 Task: Find a one-way flight from Kauai to Fargo on May 10, using Alaska Airlines, with 1 carry-on bag, departing between 3:00 PM and 4:00 PM.
Action: Mouse moved to (297, 261)
Screenshot: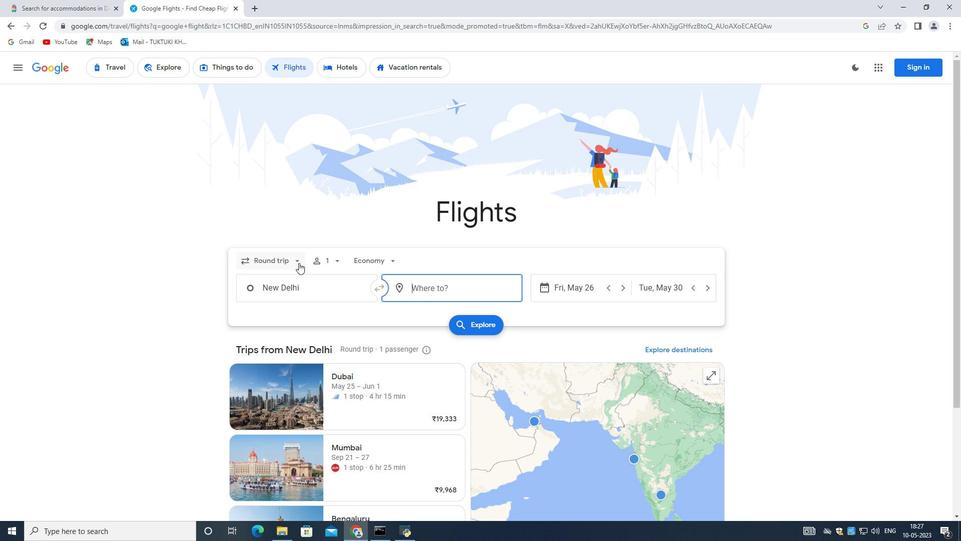 
Action: Mouse pressed left at (297, 261)
Screenshot: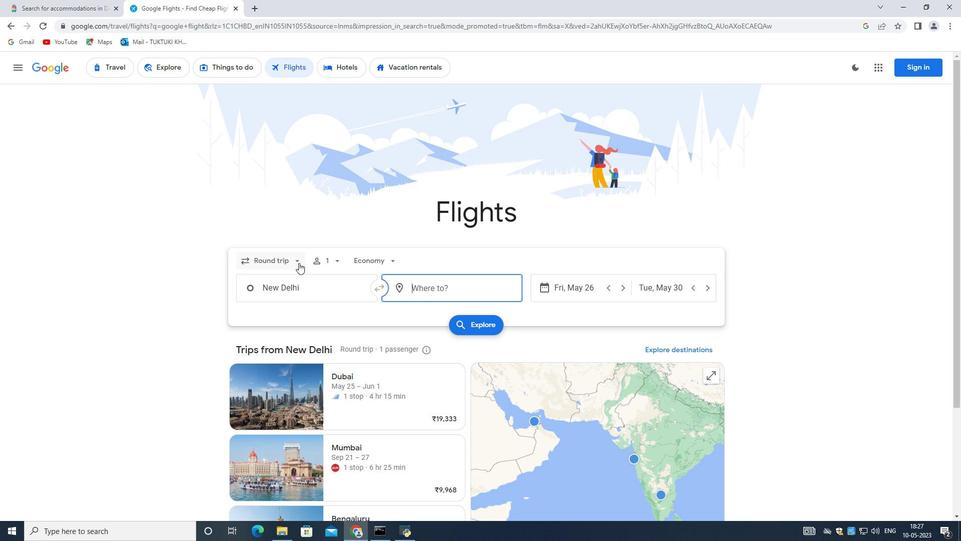 
Action: Mouse moved to (284, 301)
Screenshot: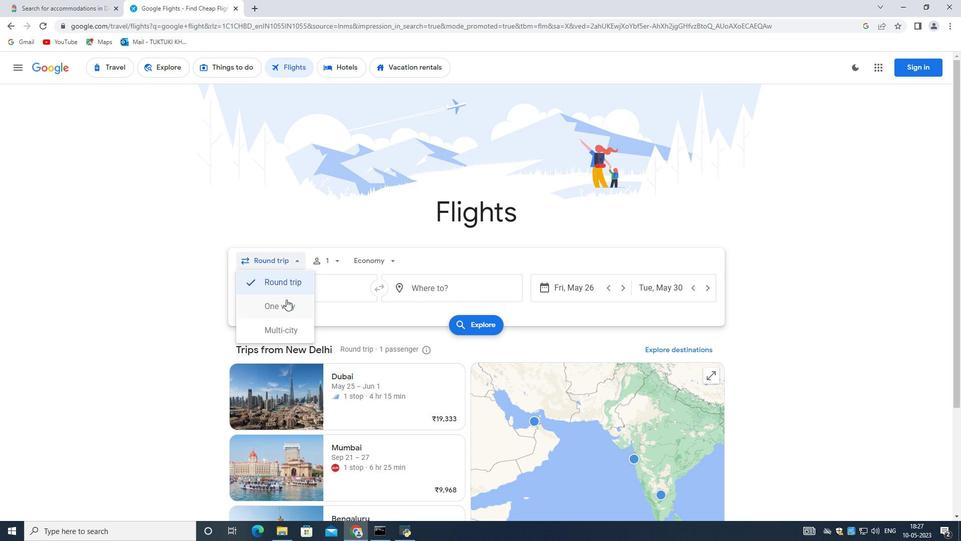 
Action: Mouse pressed left at (284, 301)
Screenshot: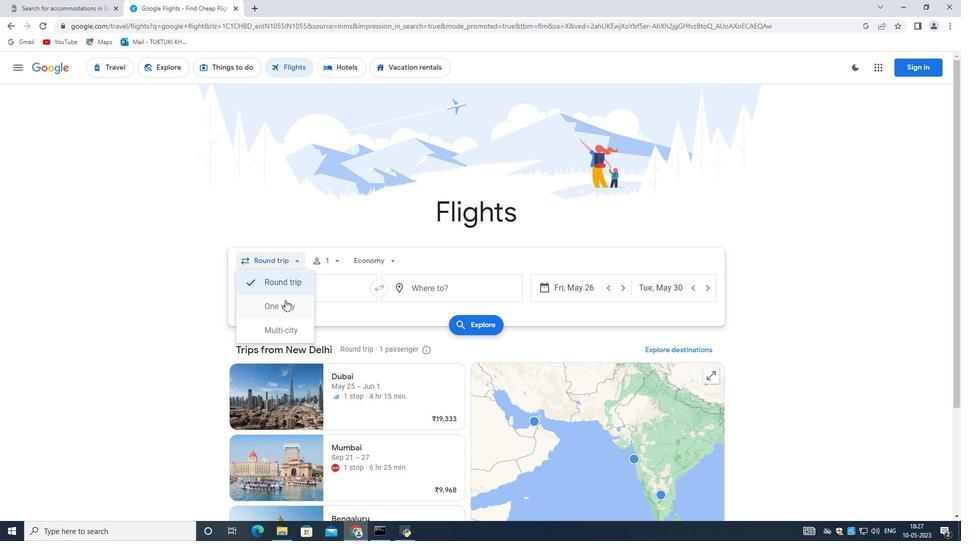 
Action: Mouse moved to (330, 262)
Screenshot: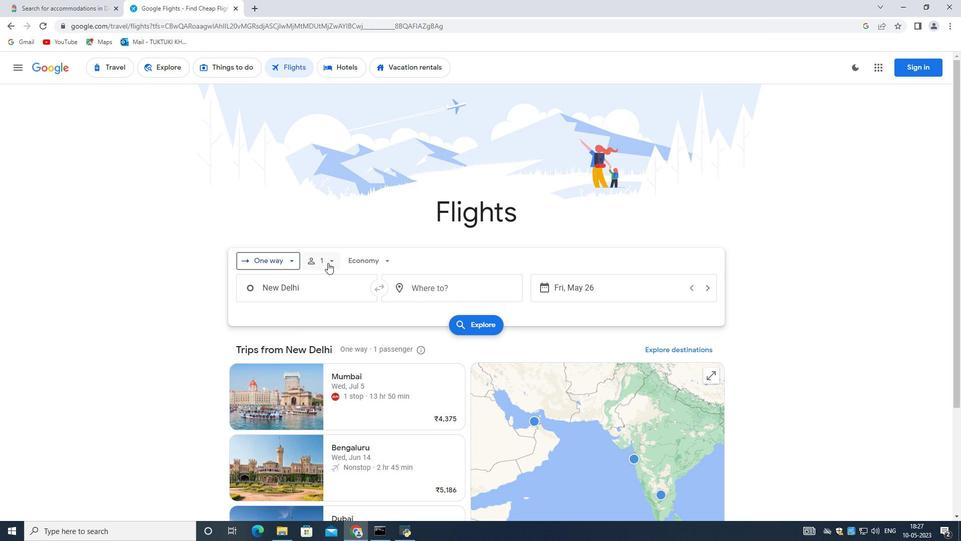 
Action: Mouse pressed left at (330, 262)
Screenshot: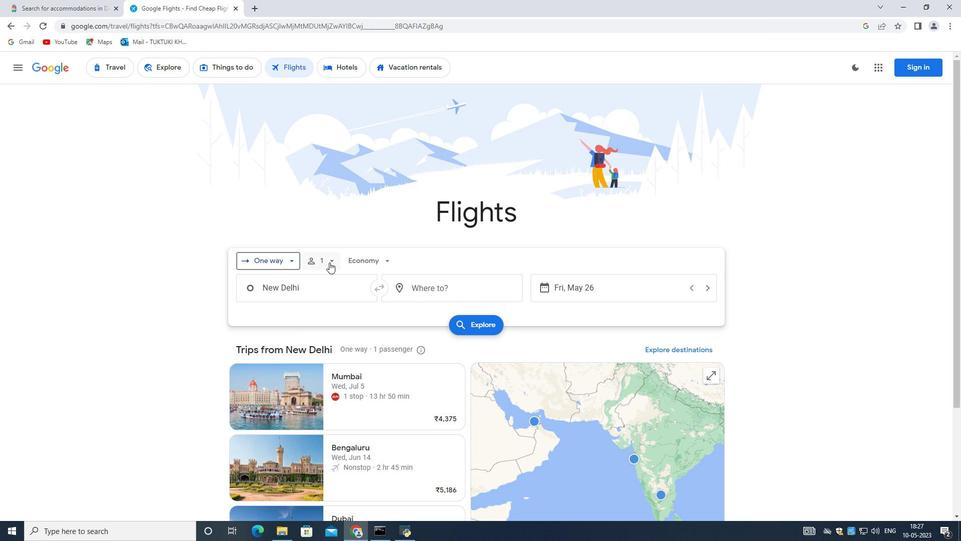 
Action: Mouse moved to (411, 286)
Screenshot: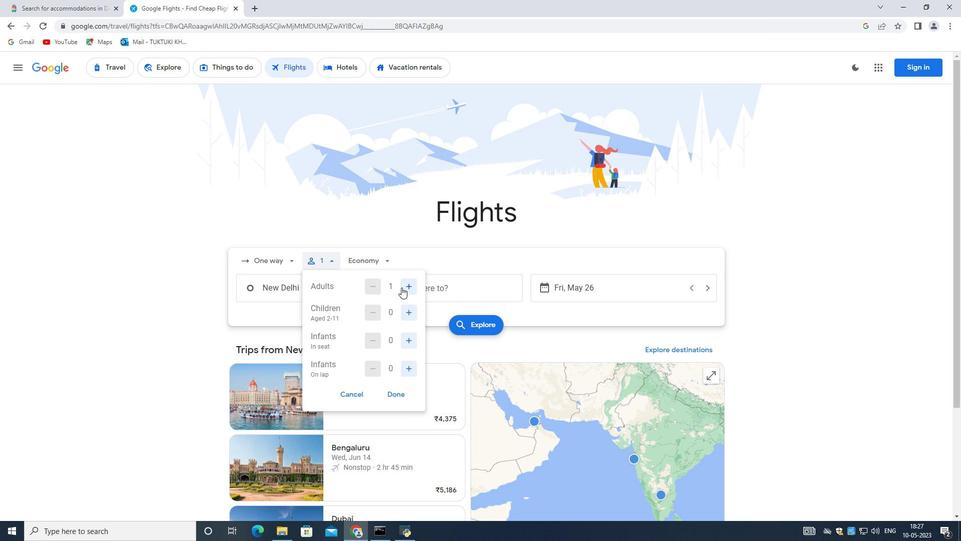 
Action: Mouse pressed left at (411, 286)
Screenshot: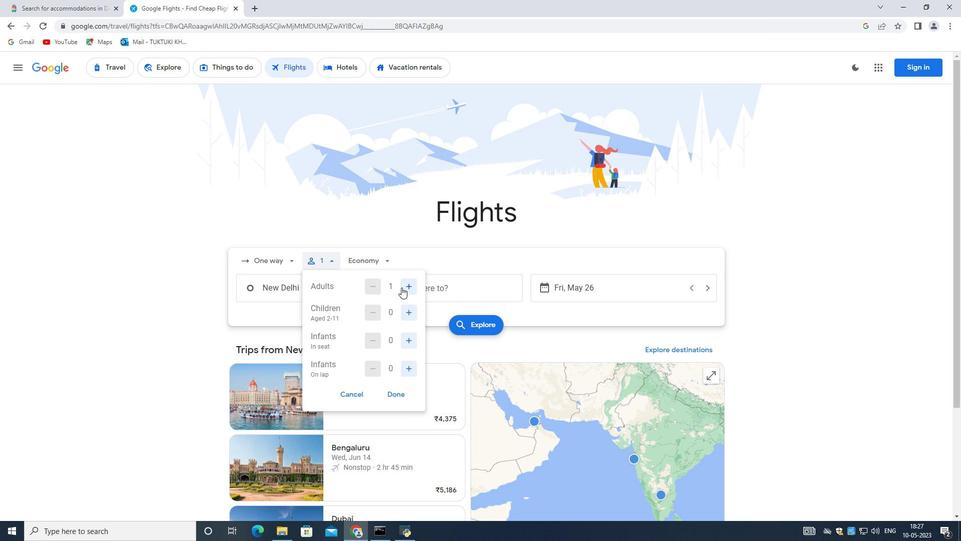 
Action: Mouse pressed left at (411, 286)
Screenshot: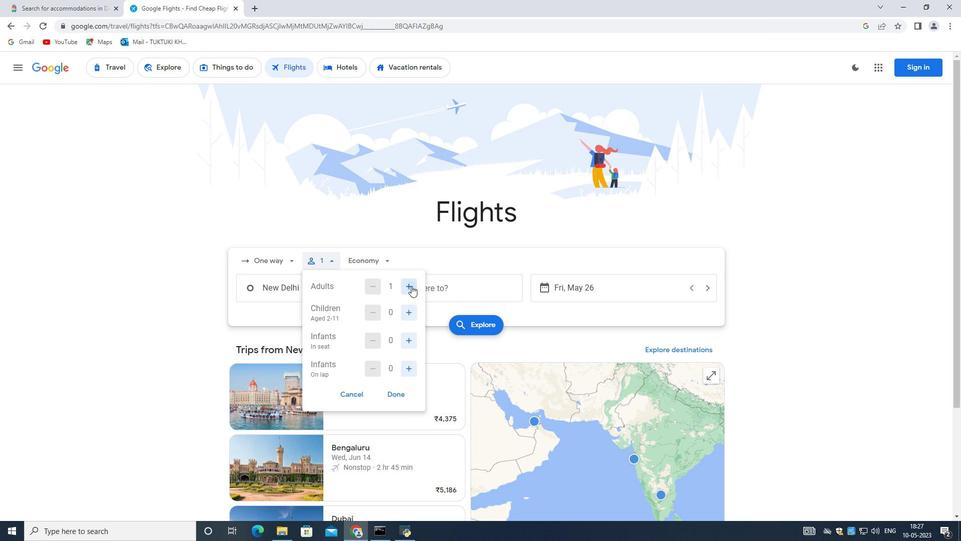 
Action: Mouse moved to (411, 286)
Screenshot: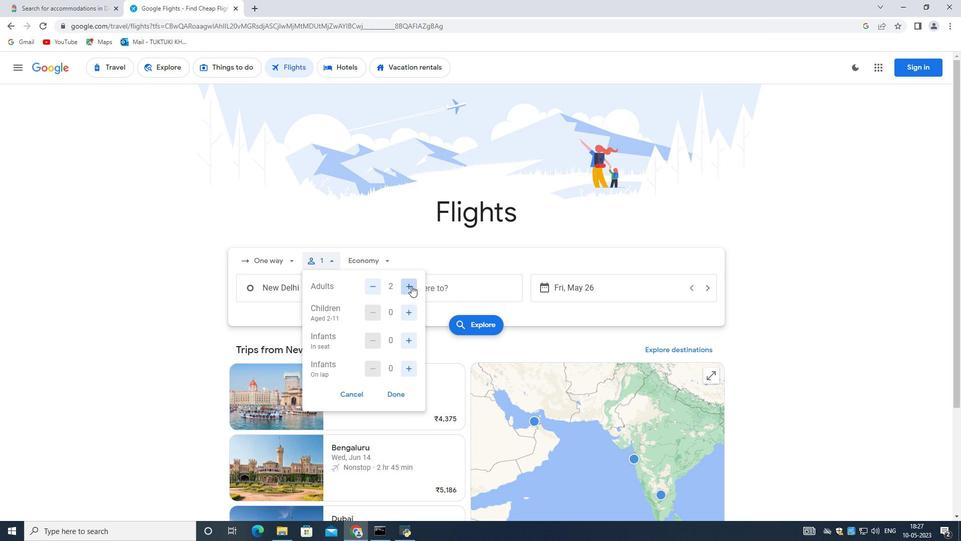 
Action: Mouse pressed left at (411, 286)
Screenshot: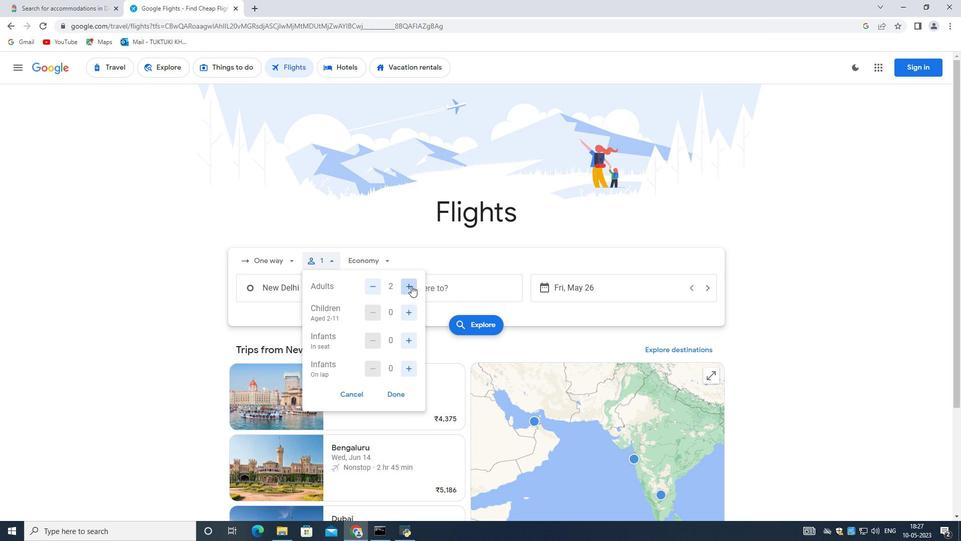 
Action: Mouse moved to (409, 316)
Screenshot: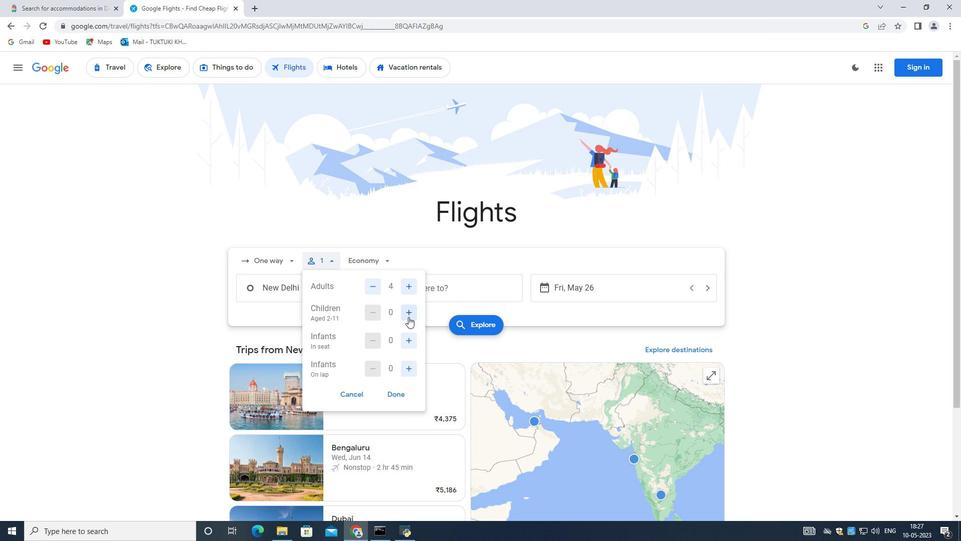 
Action: Mouse pressed left at (409, 316)
Screenshot: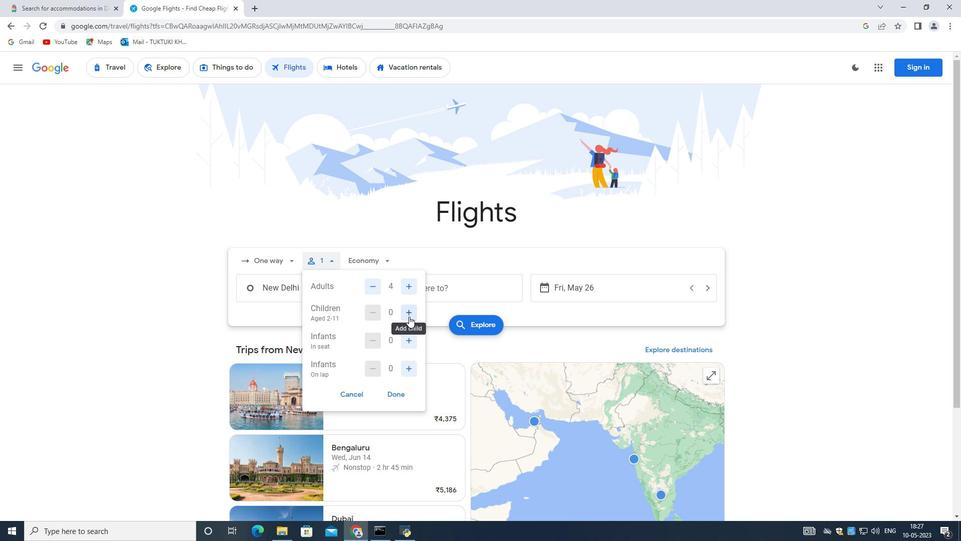 
Action: Mouse pressed left at (409, 316)
Screenshot: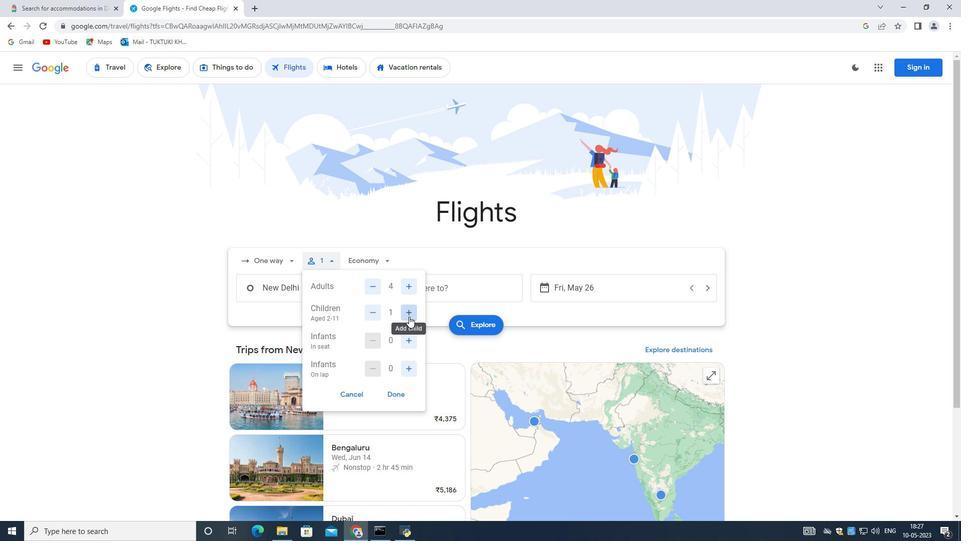 
Action: Mouse moved to (411, 341)
Screenshot: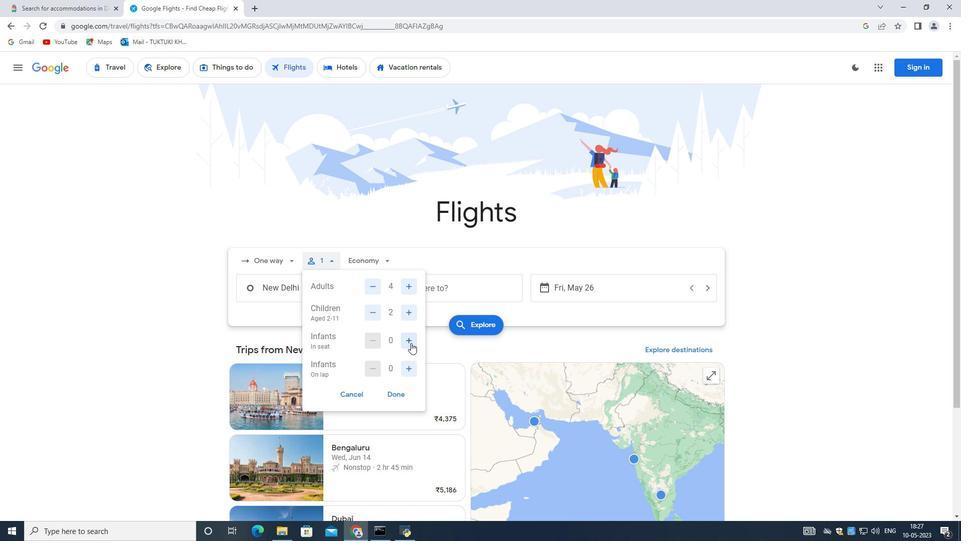 
Action: Mouse pressed left at (411, 341)
Screenshot: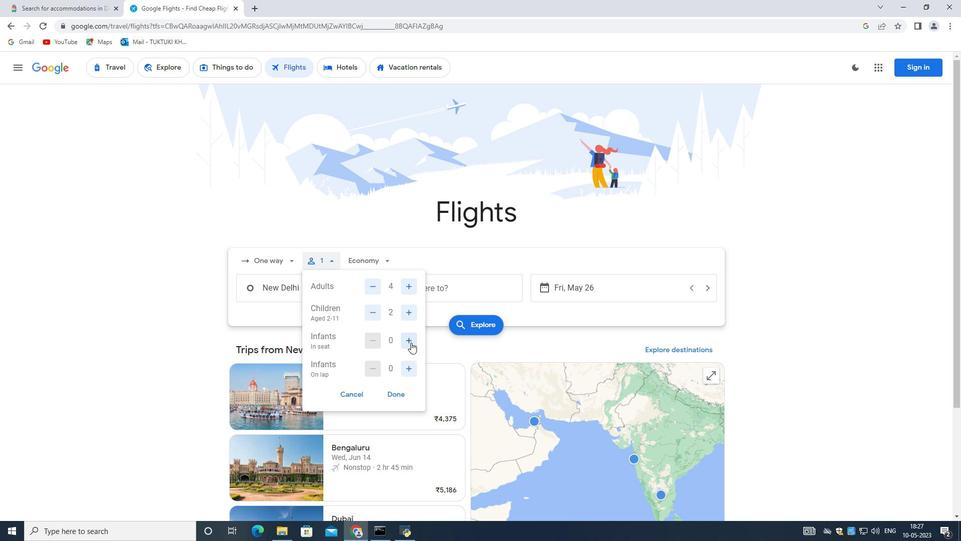 
Action: Mouse moved to (411, 341)
Screenshot: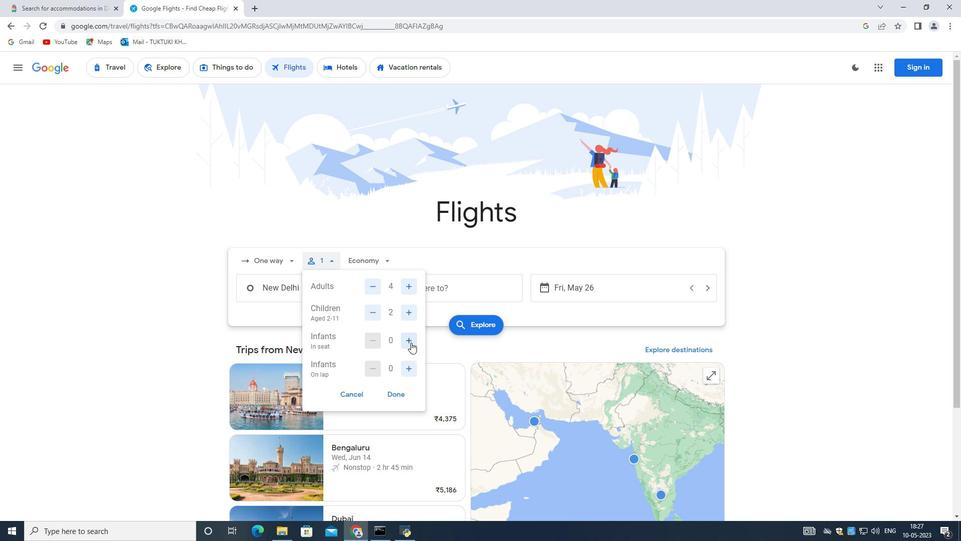 
Action: Mouse pressed left at (411, 341)
Screenshot: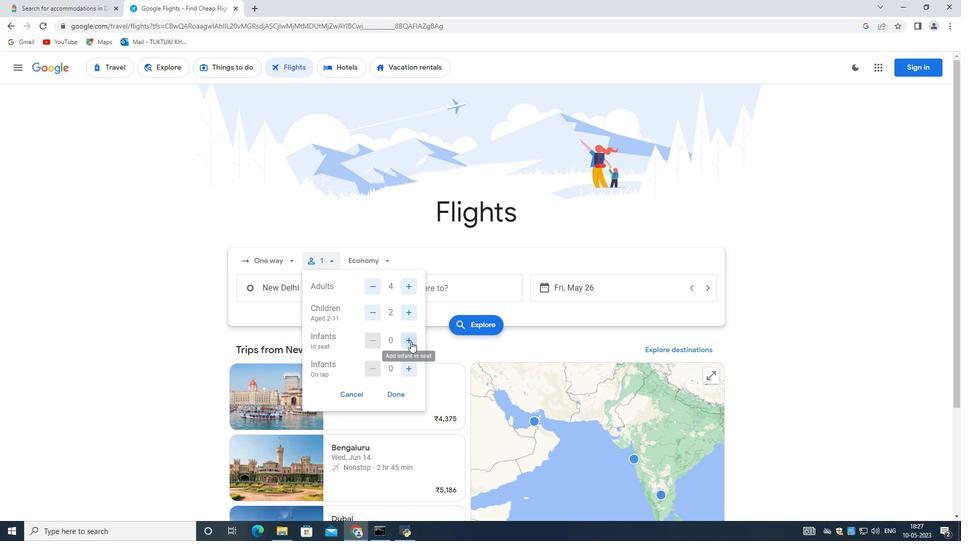 
Action: Mouse moved to (410, 368)
Screenshot: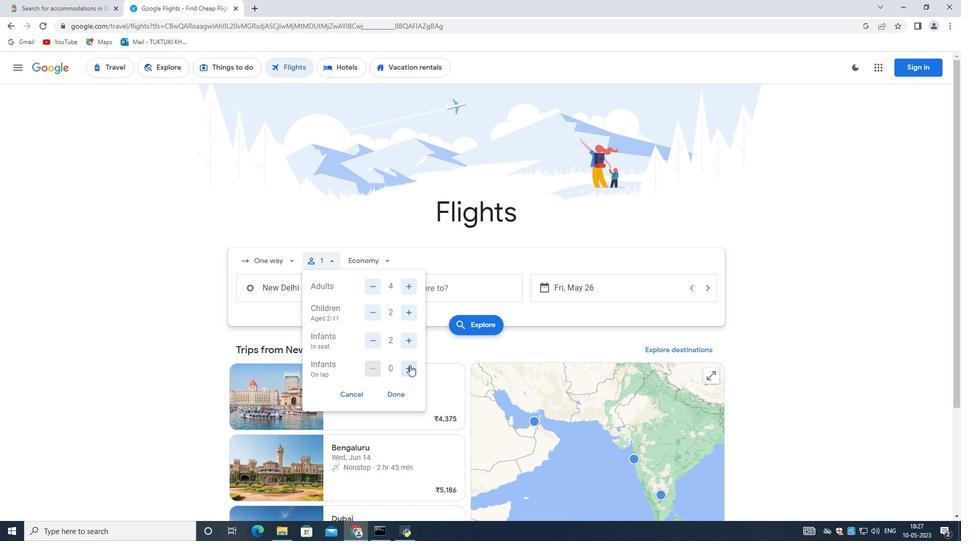 
Action: Mouse pressed left at (410, 368)
Screenshot: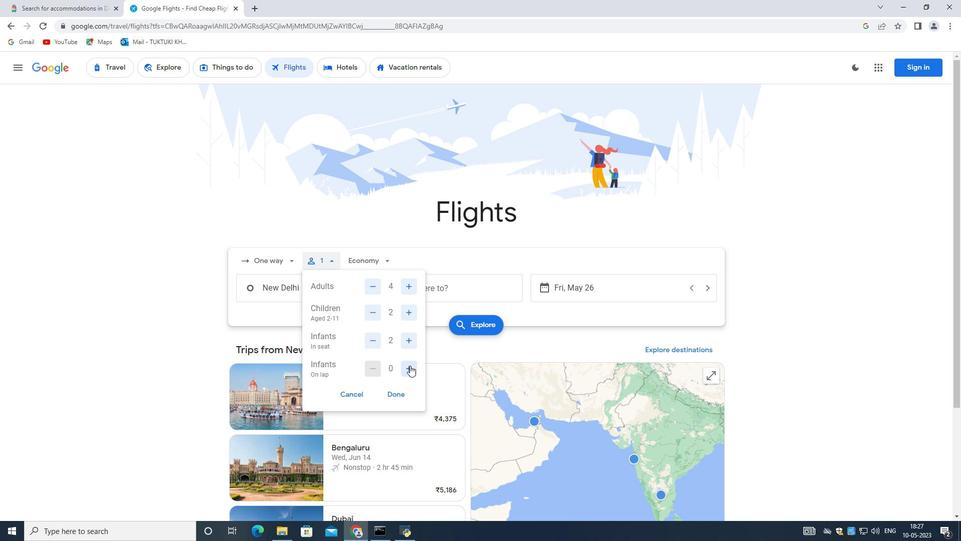 
Action: Mouse moved to (398, 390)
Screenshot: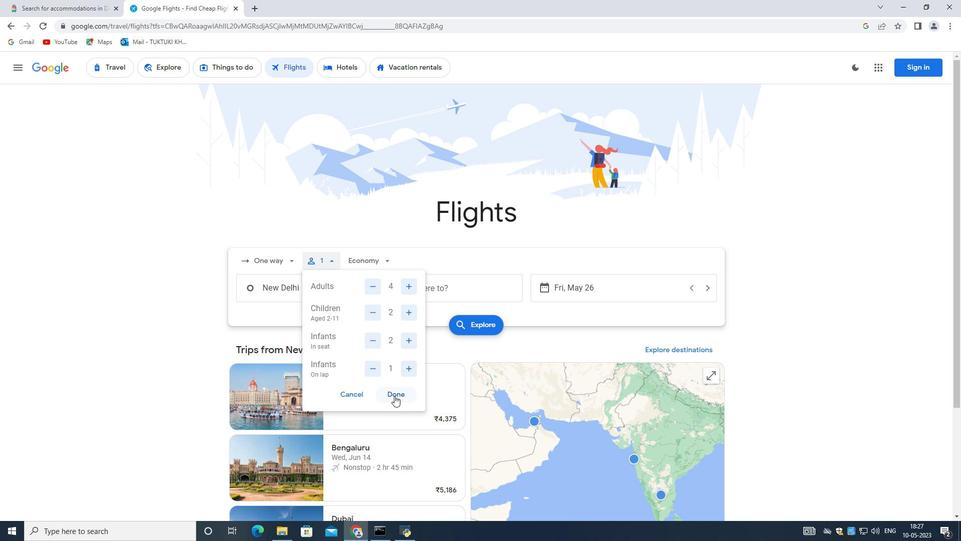 
Action: Mouse pressed left at (398, 390)
Screenshot: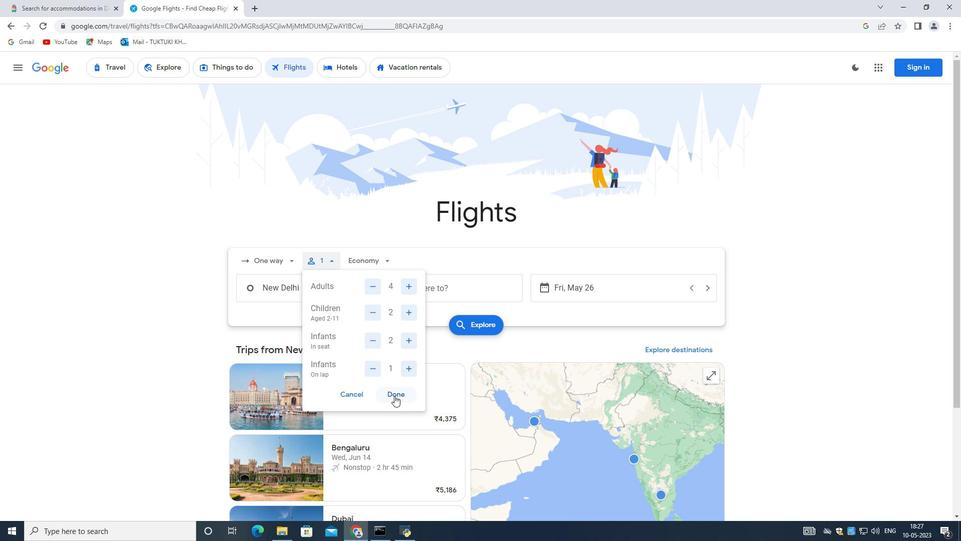 
Action: Mouse moved to (373, 249)
Screenshot: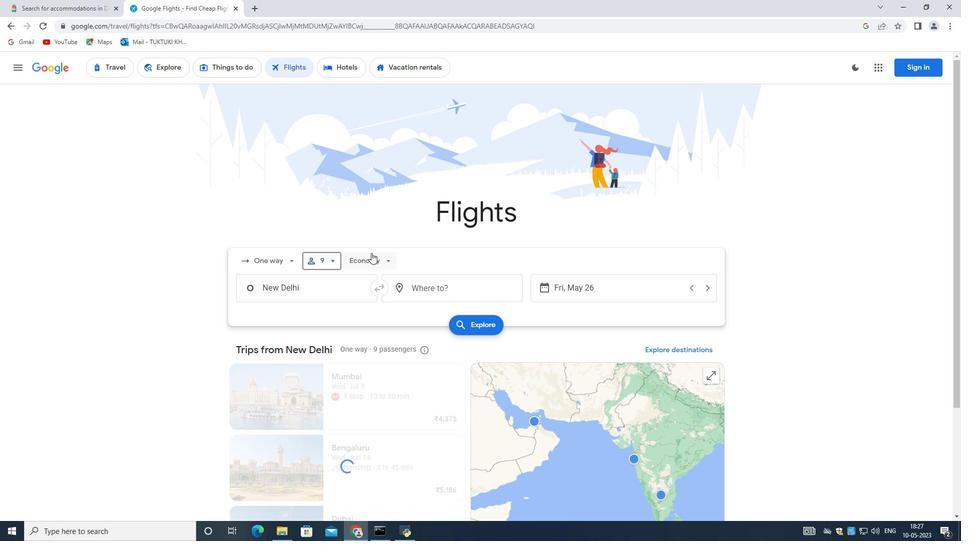 
Action: Mouse pressed left at (373, 249)
Screenshot: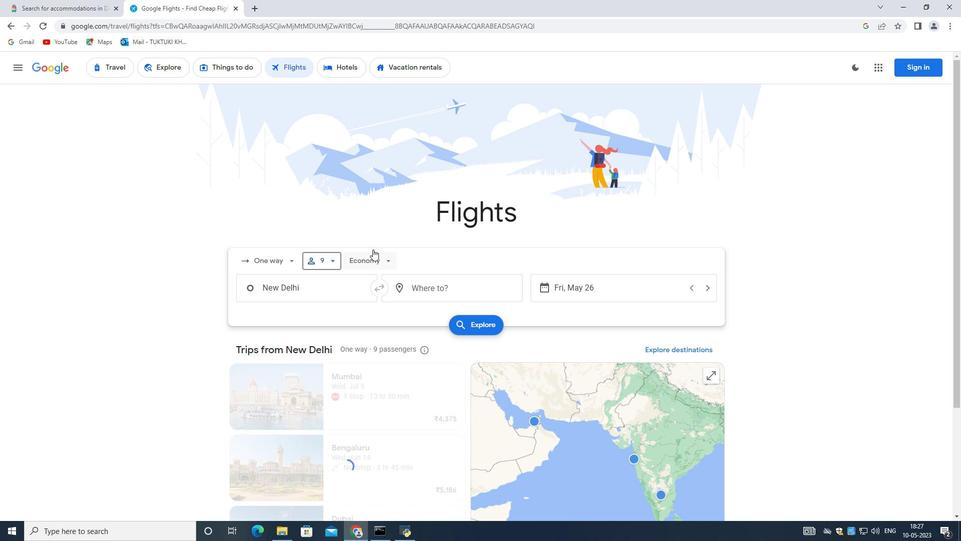 
Action: Mouse moved to (392, 284)
Screenshot: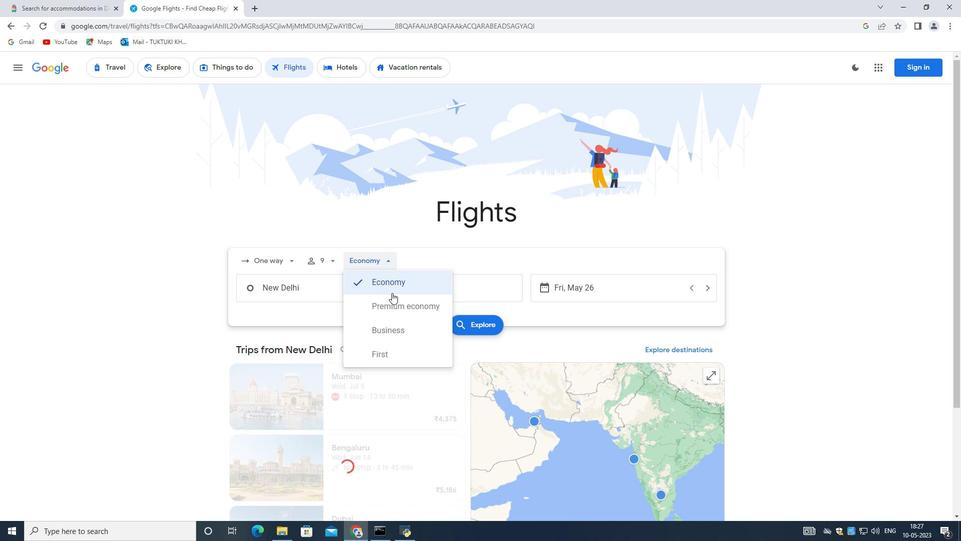 
Action: Mouse pressed left at (392, 284)
Screenshot: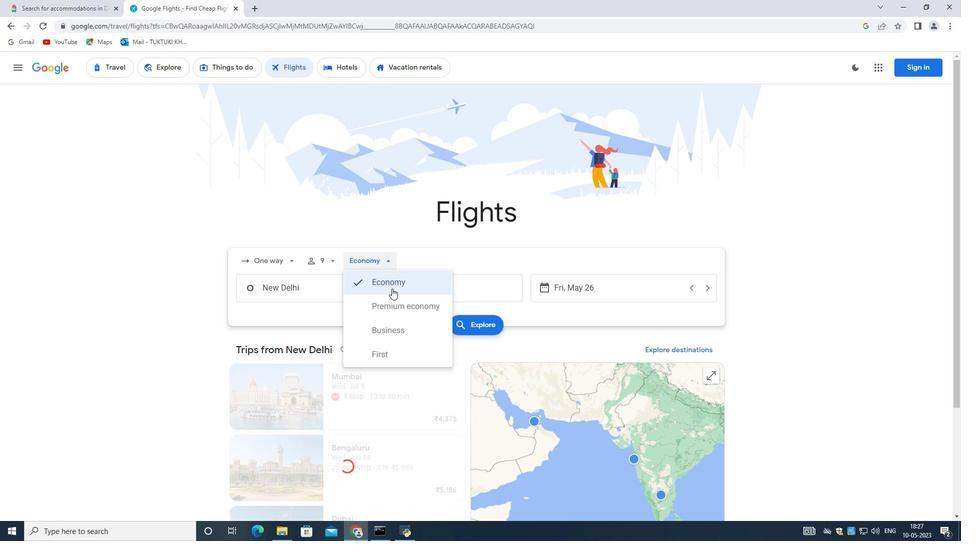 
Action: Mouse moved to (312, 281)
Screenshot: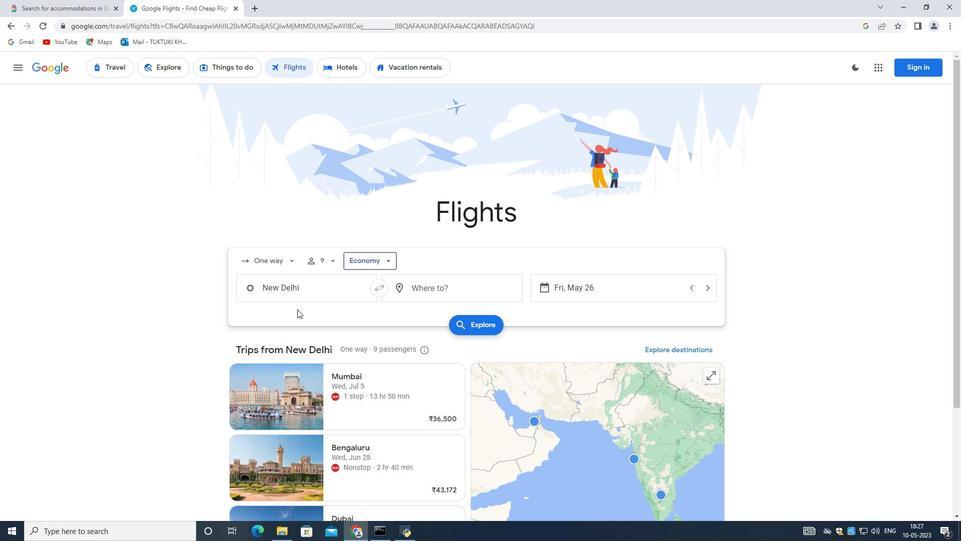 
Action: Mouse pressed left at (312, 281)
Screenshot: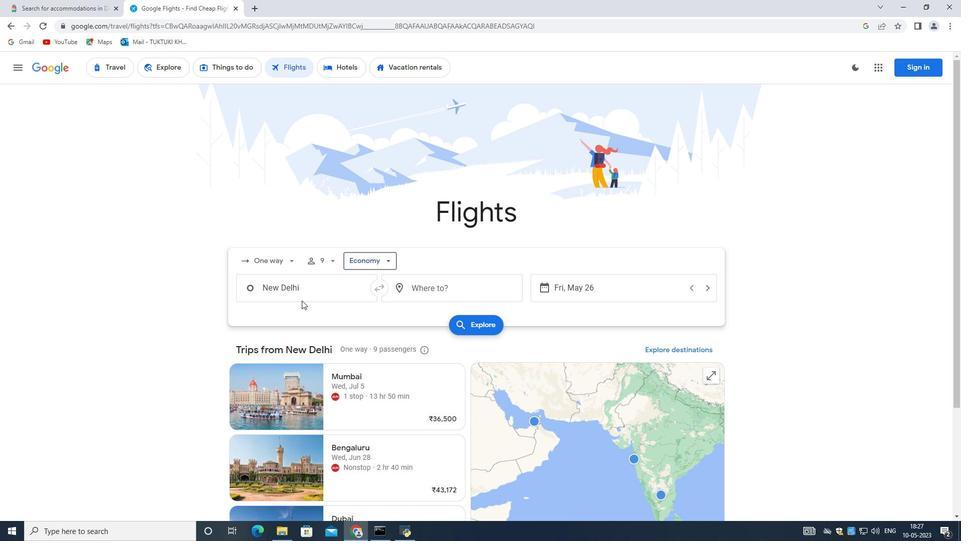 
Action: Mouse moved to (314, 280)
Screenshot: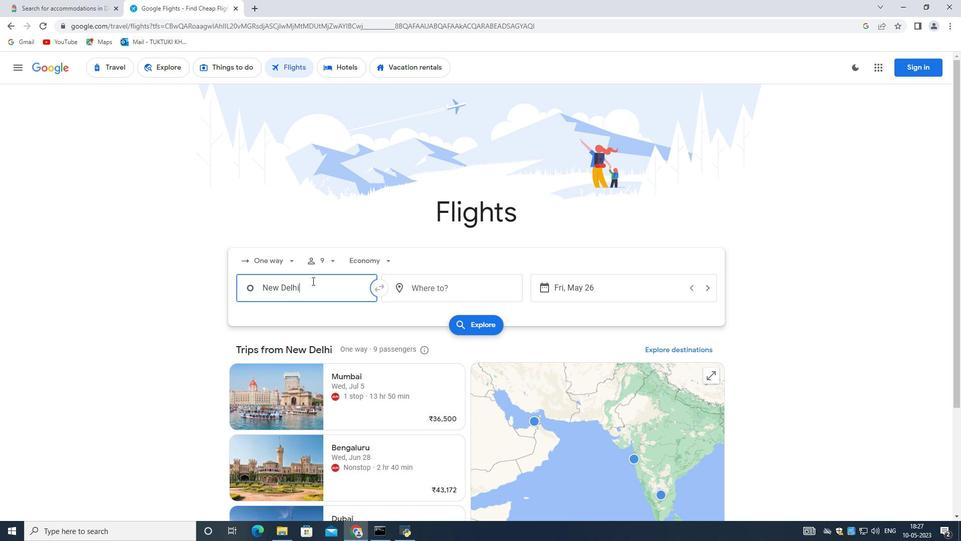 
Action: Key pressed <Key.backspace><Key.shift>Lihua<Key.space><Key.shift>Airpport
Screenshot: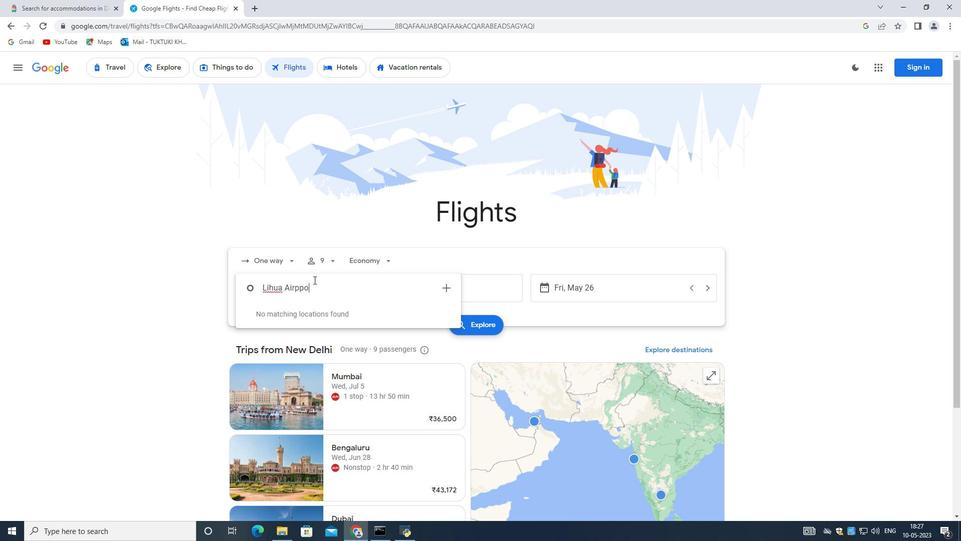 
Action: Mouse moved to (288, 315)
Screenshot: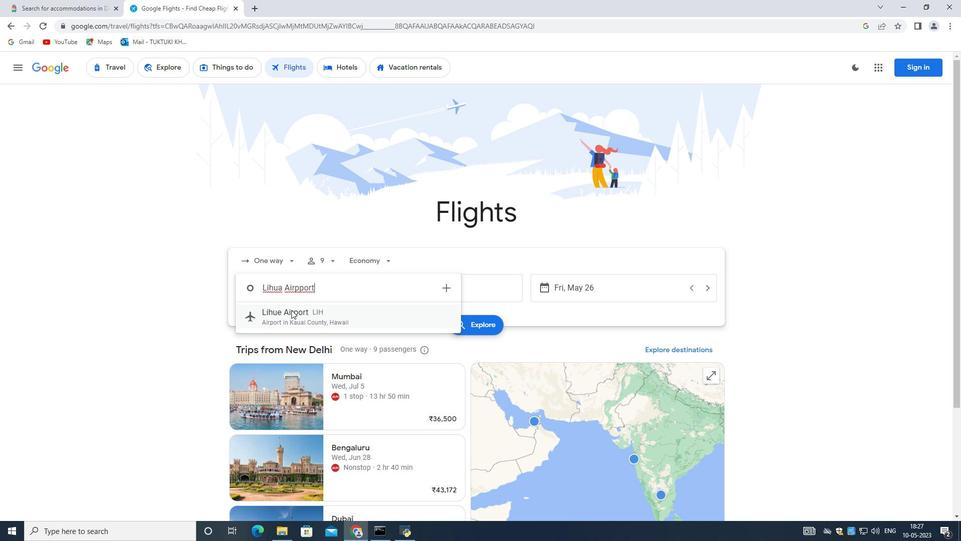 
Action: Mouse pressed left at (288, 315)
Screenshot: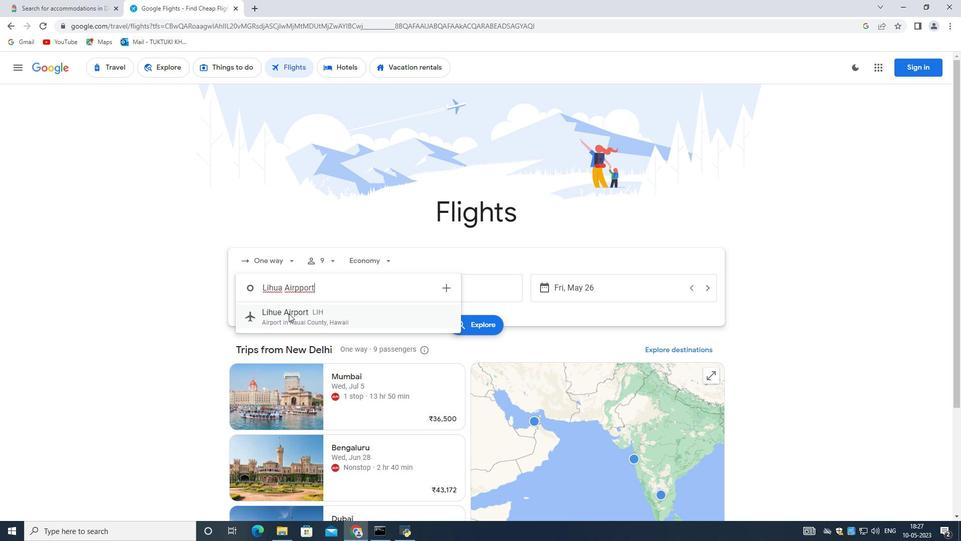 
Action: Mouse moved to (434, 292)
Screenshot: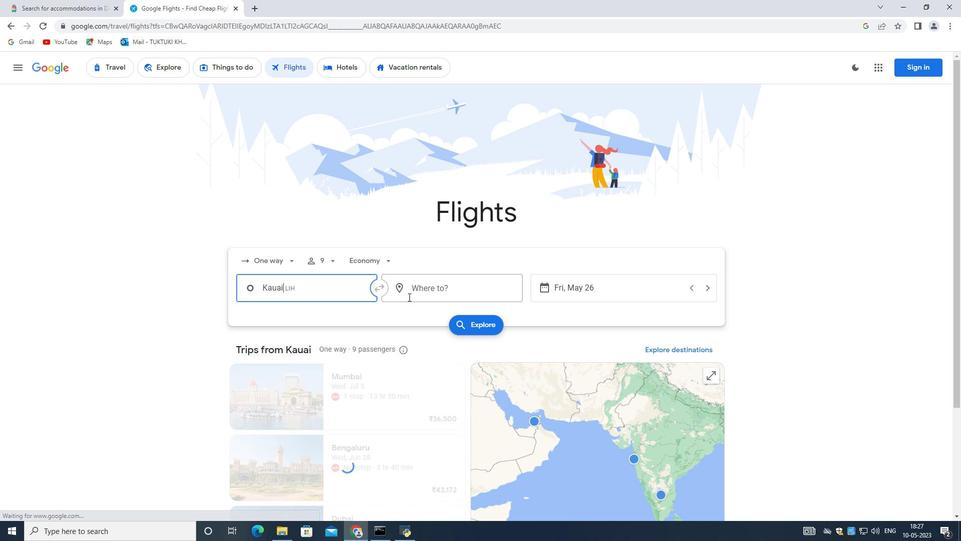 
Action: Mouse pressed left at (434, 292)
Screenshot: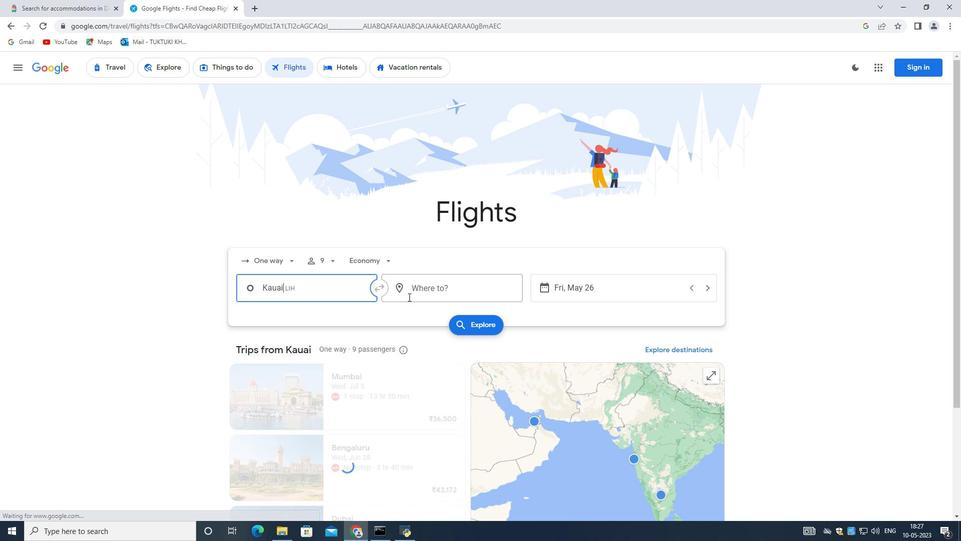
Action: Mouse moved to (431, 289)
Screenshot: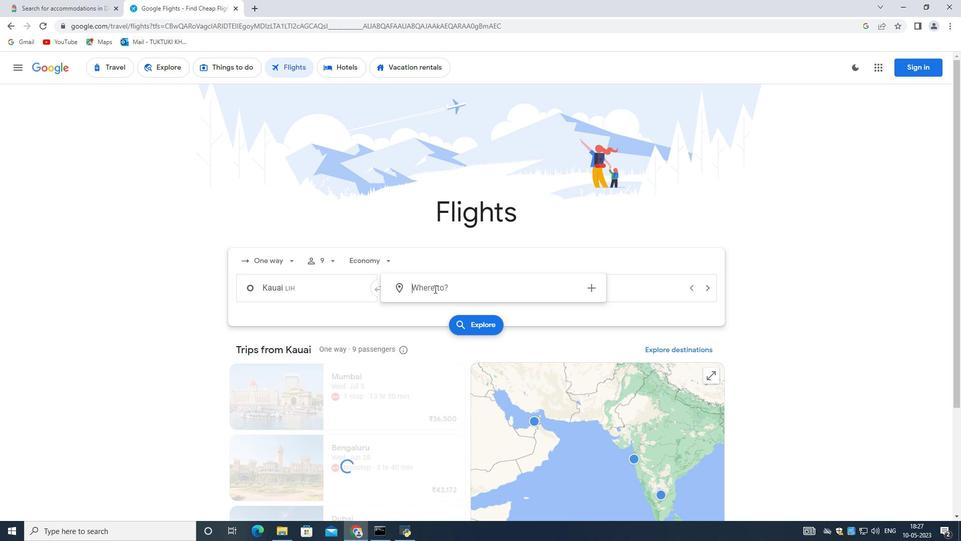 
Action: Key pressed <Key.shift>Hector<Key.space><Key.shift>International
Screenshot: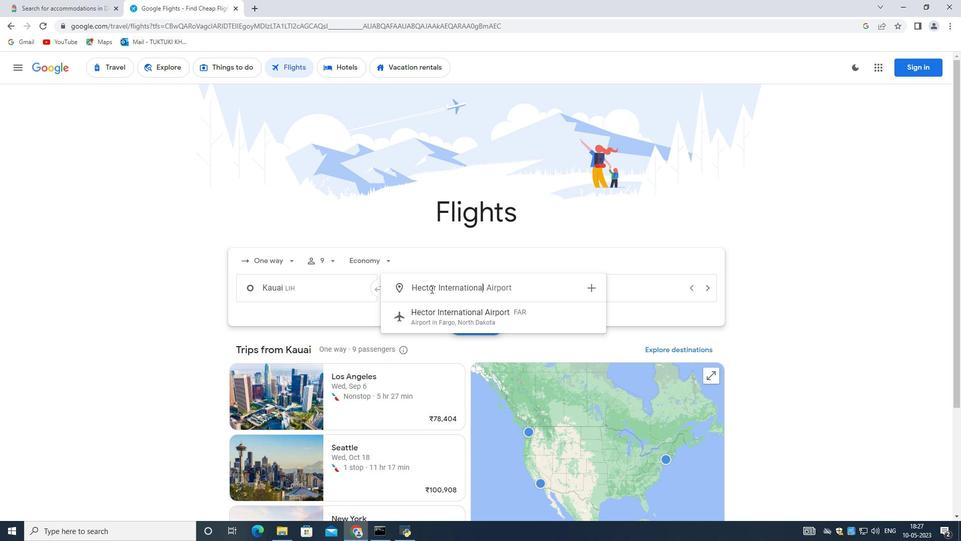 
Action: Mouse moved to (473, 314)
Screenshot: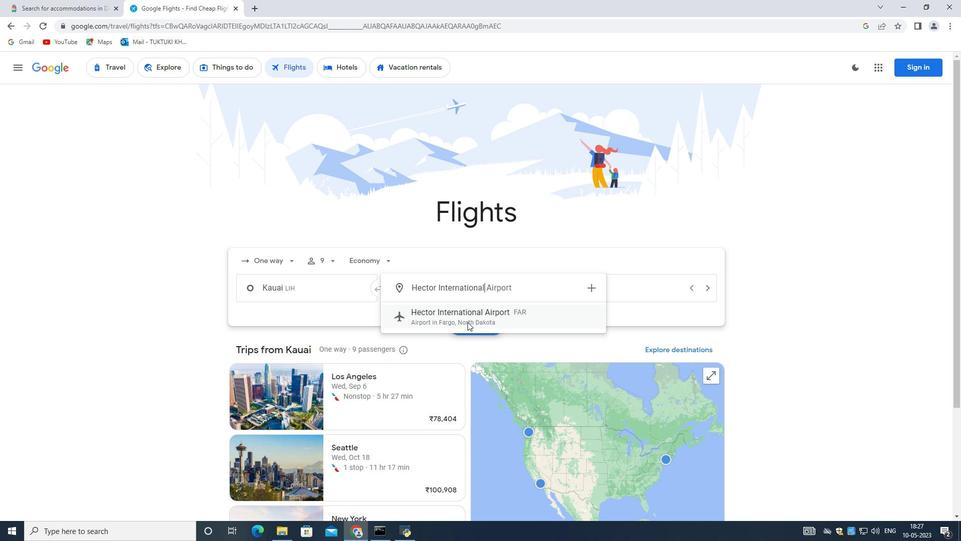 
Action: Mouse pressed left at (473, 314)
Screenshot: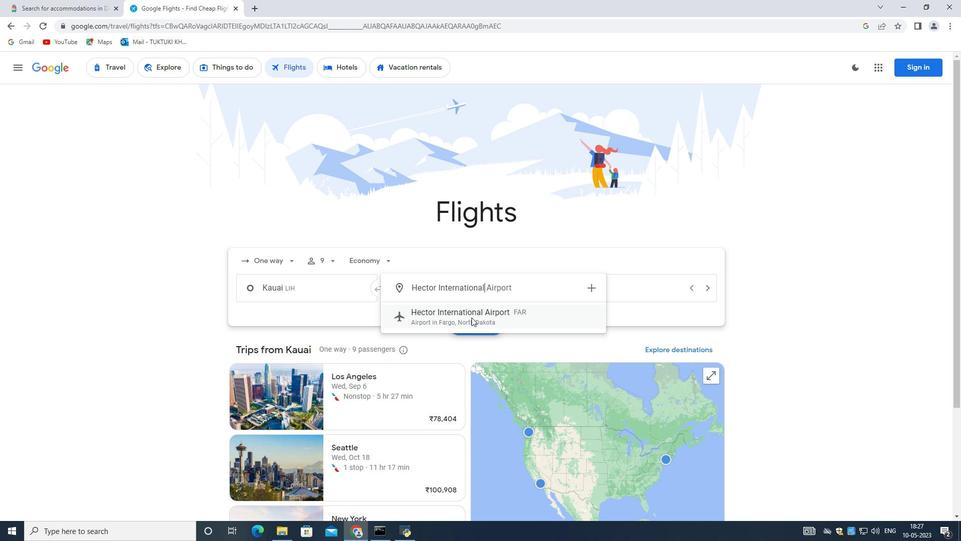 
Action: Mouse moved to (547, 286)
Screenshot: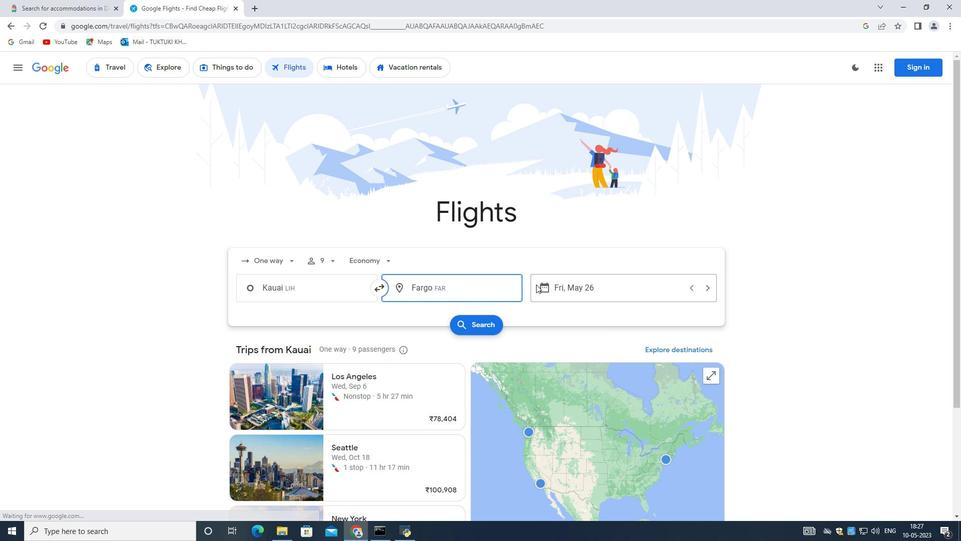 
Action: Mouse pressed left at (547, 286)
Screenshot: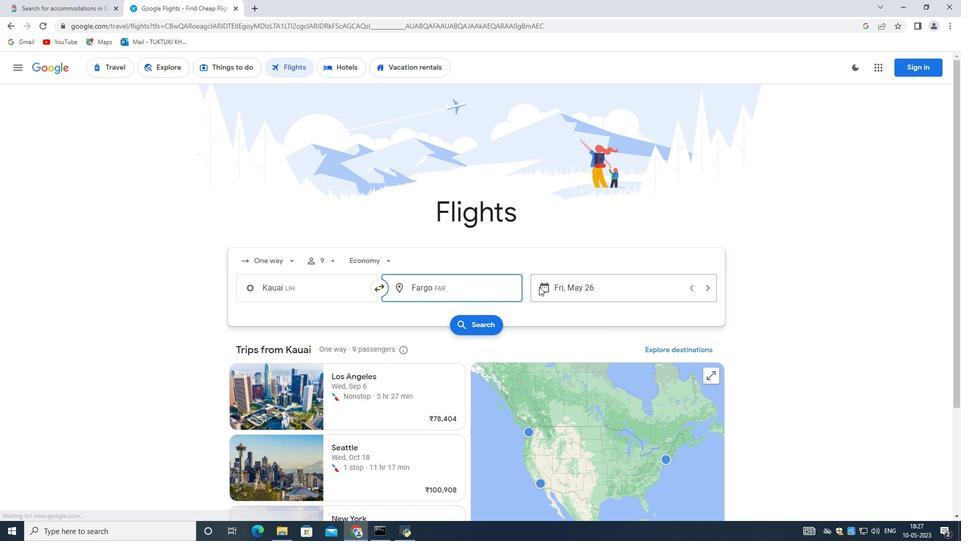 
Action: Mouse moved to (434, 362)
Screenshot: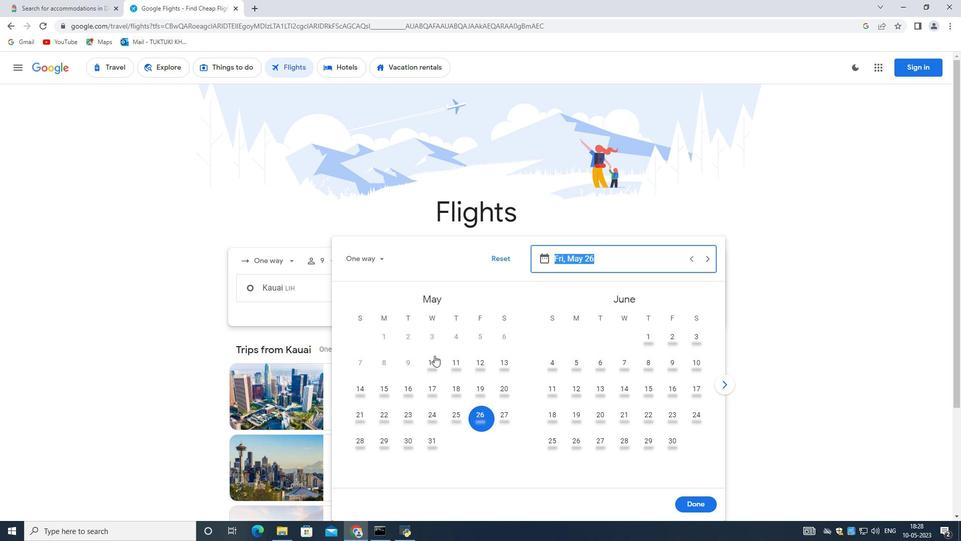 
Action: Mouse pressed left at (434, 362)
Screenshot: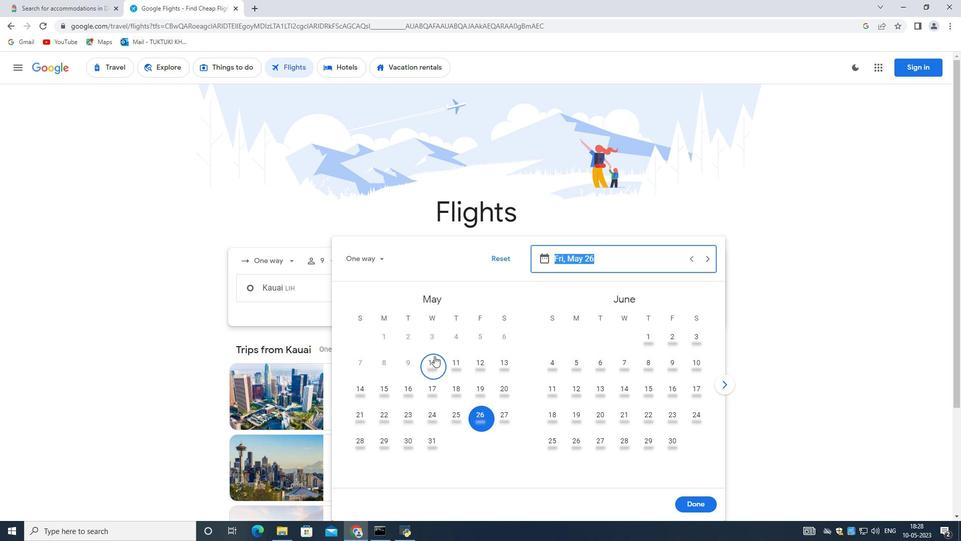 
Action: Mouse moved to (688, 503)
Screenshot: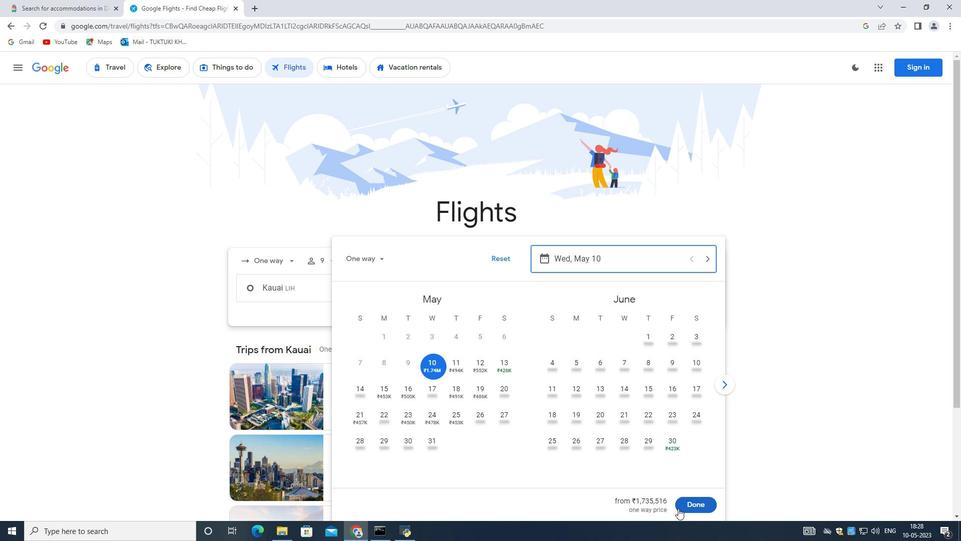 
Action: Mouse pressed left at (688, 503)
Screenshot: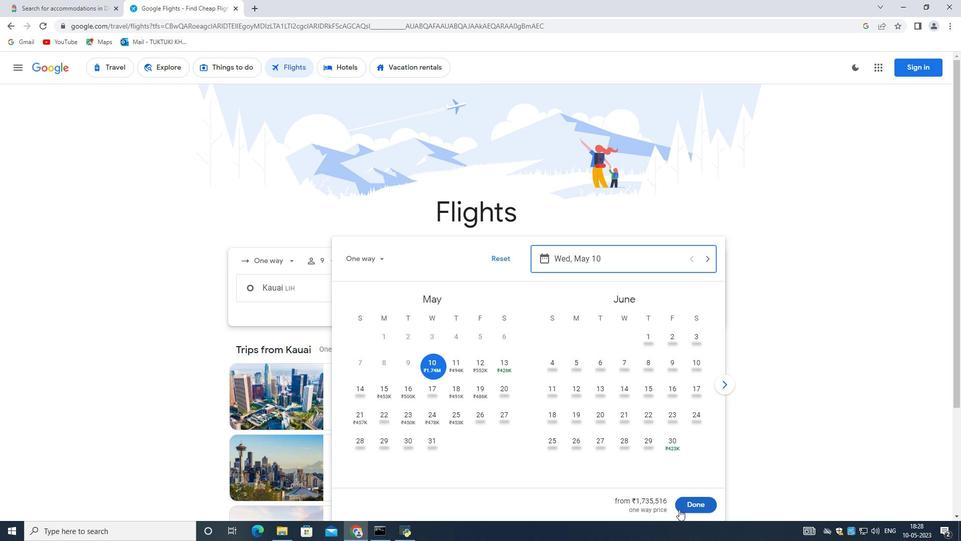 
Action: Mouse moved to (320, 284)
Screenshot: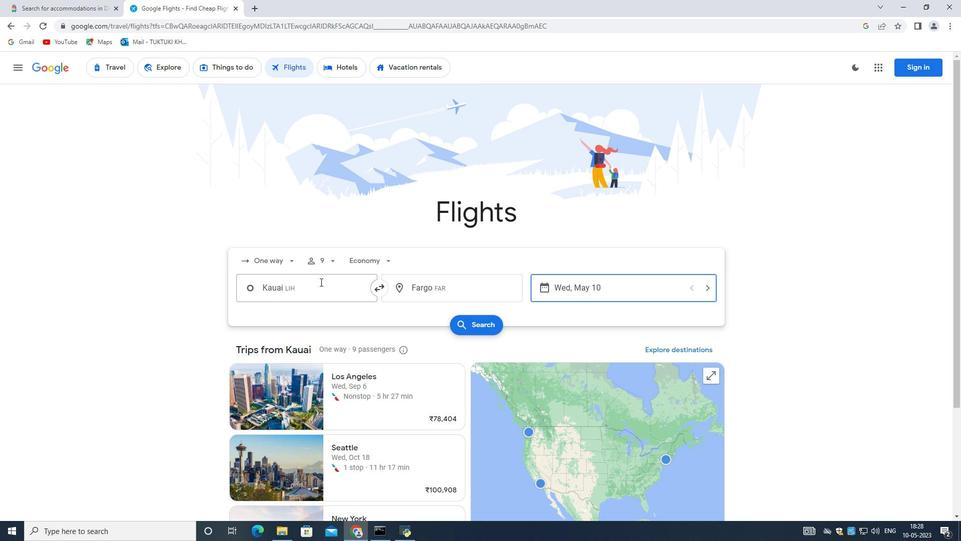 
Action: Mouse pressed left at (320, 284)
Screenshot: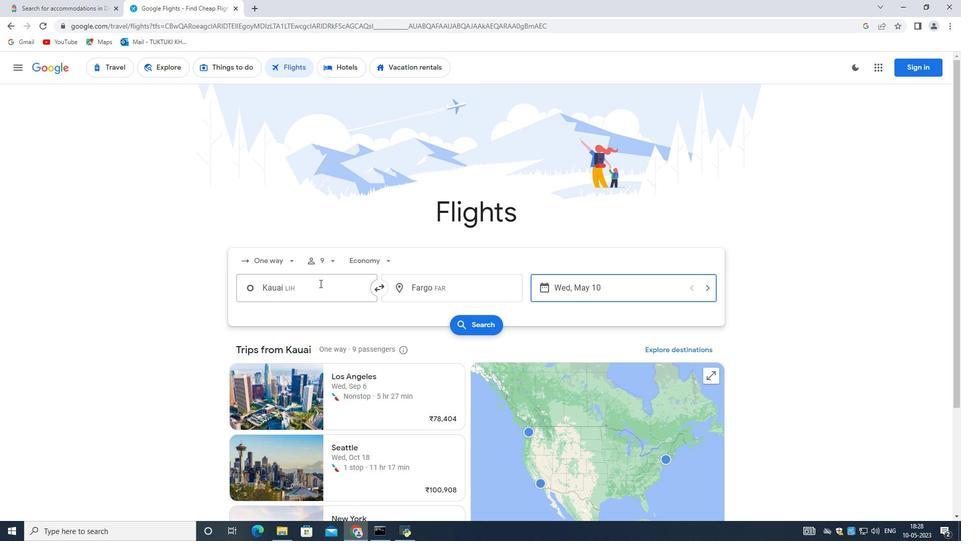 
Action: Mouse moved to (202, 341)
Screenshot: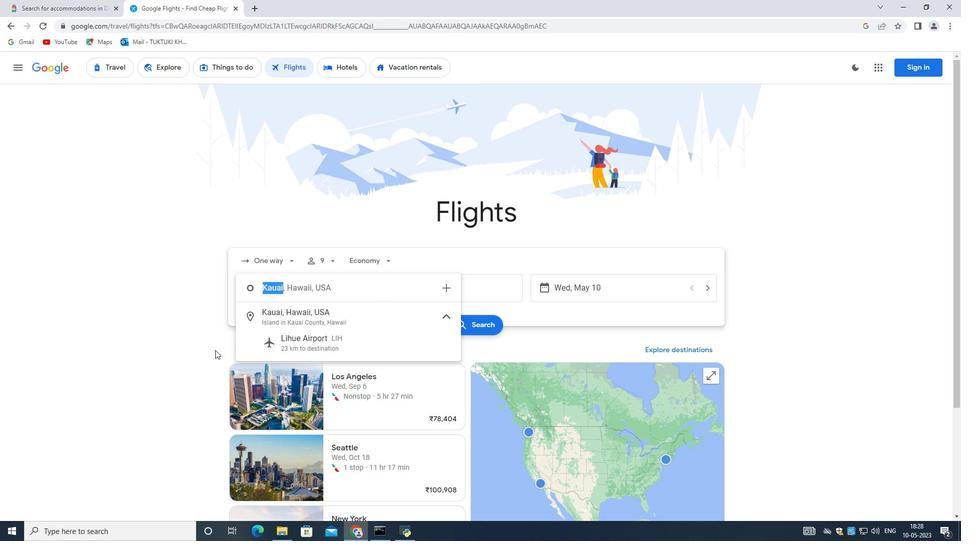 
Action: Mouse pressed left at (202, 341)
Screenshot: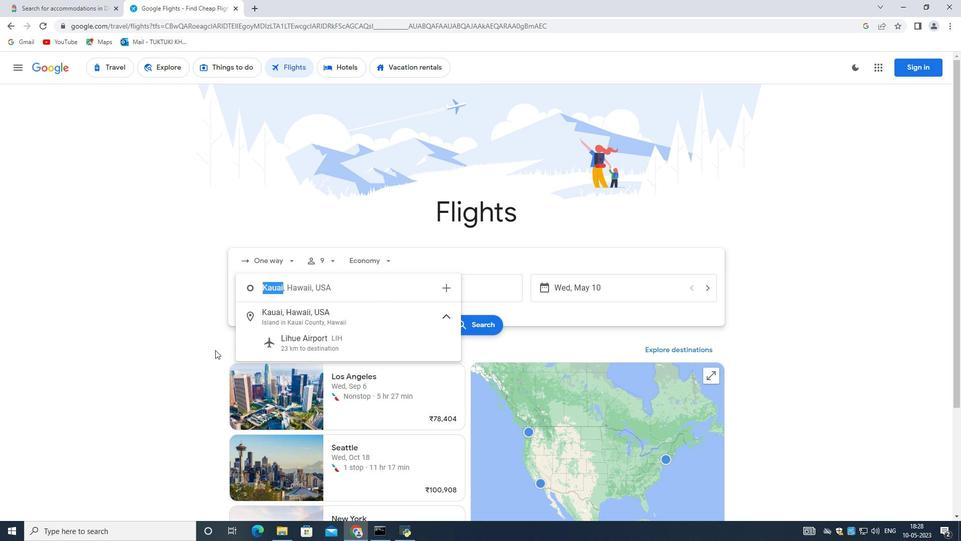 
Action: Mouse moved to (491, 322)
Screenshot: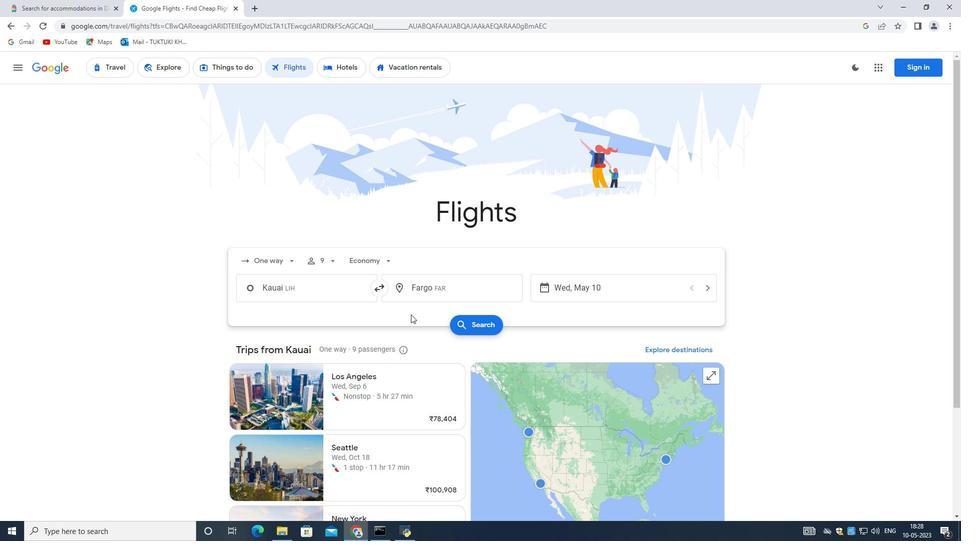 
Action: Mouse pressed left at (491, 322)
Screenshot: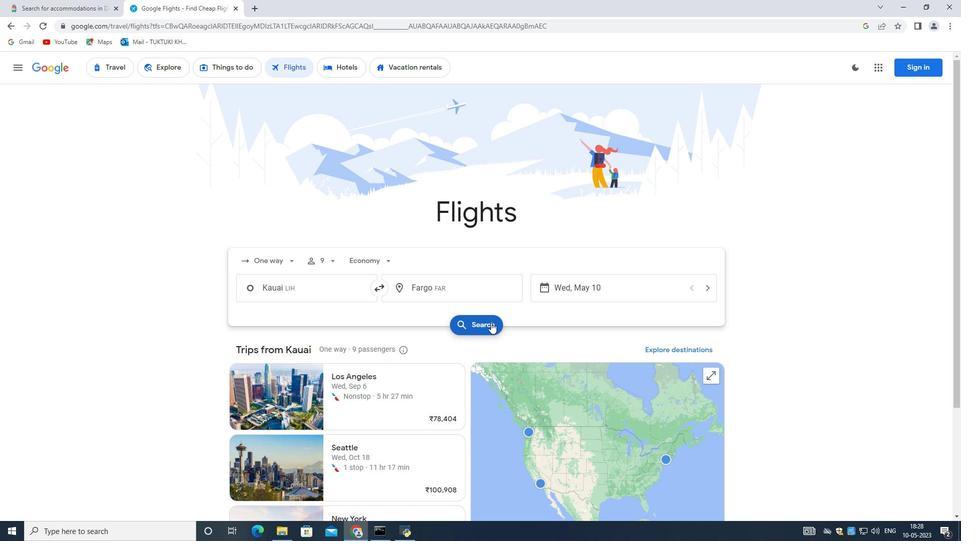 
Action: Mouse moved to (360, 161)
Screenshot: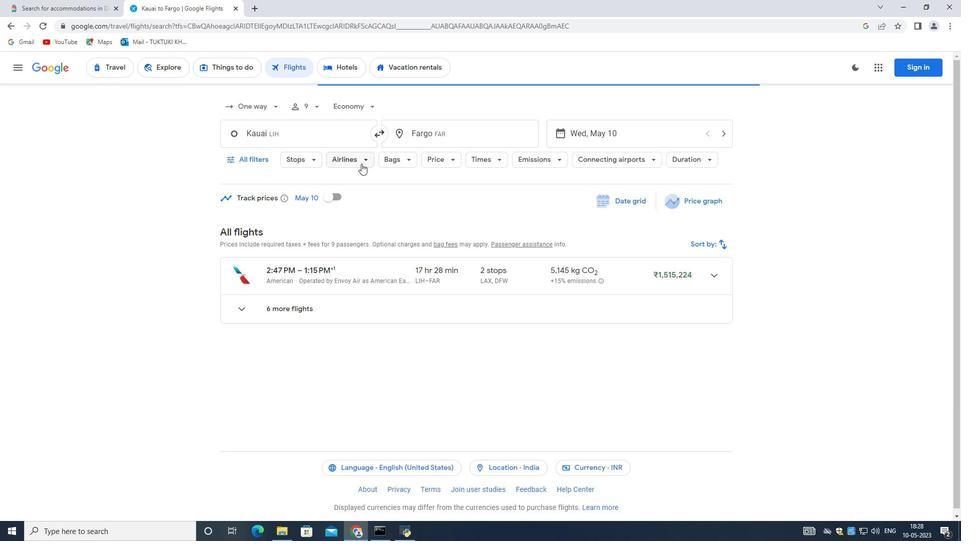 
Action: Mouse pressed left at (360, 161)
Screenshot: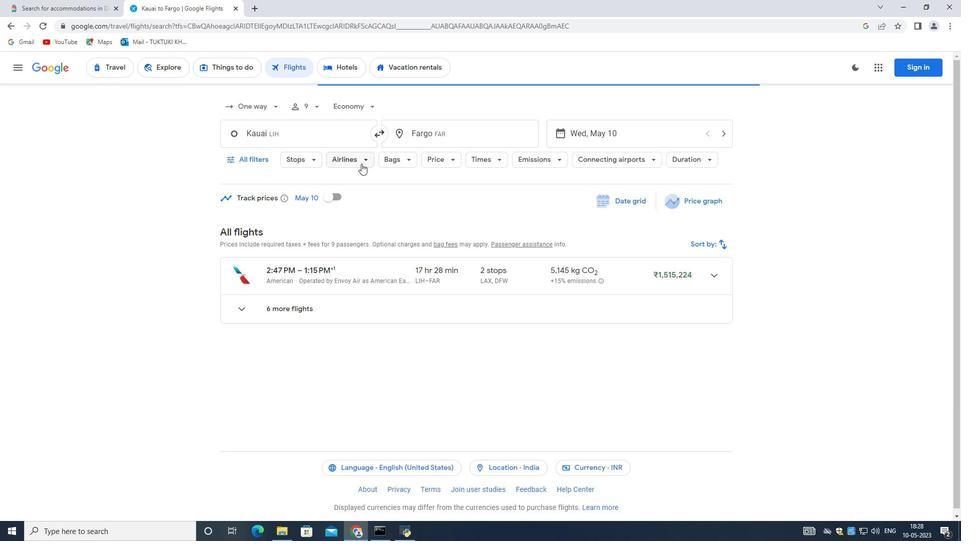 
Action: Mouse moved to (460, 342)
Screenshot: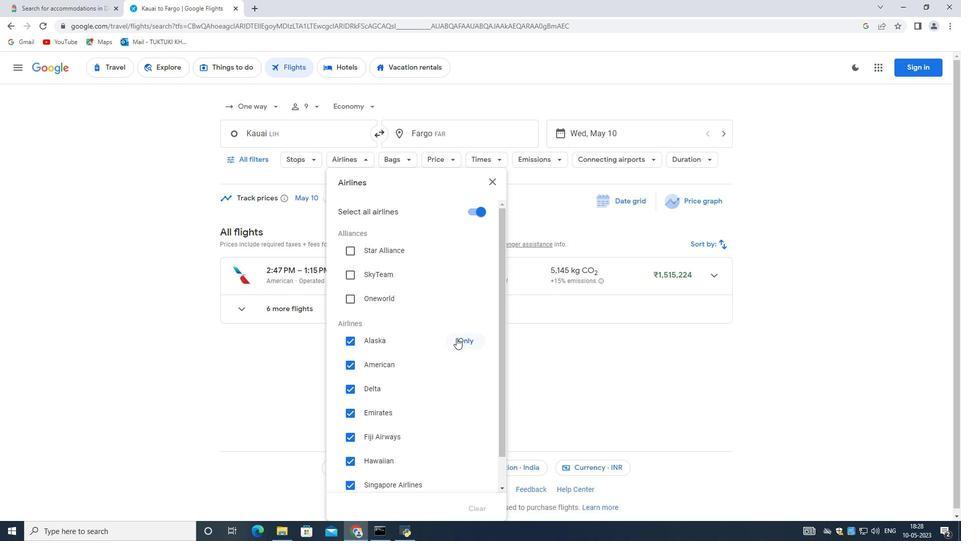 
Action: Mouse pressed left at (460, 342)
Screenshot: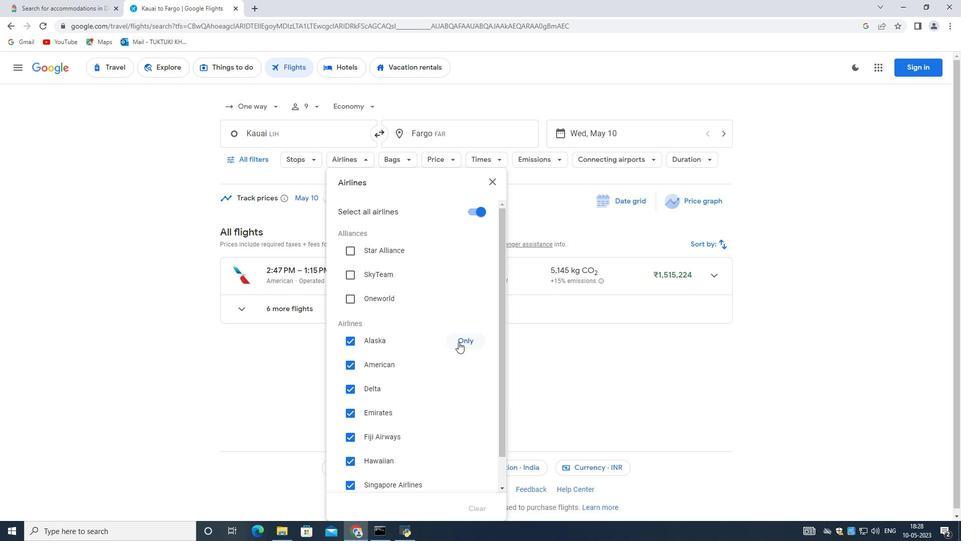
Action: Mouse moved to (611, 355)
Screenshot: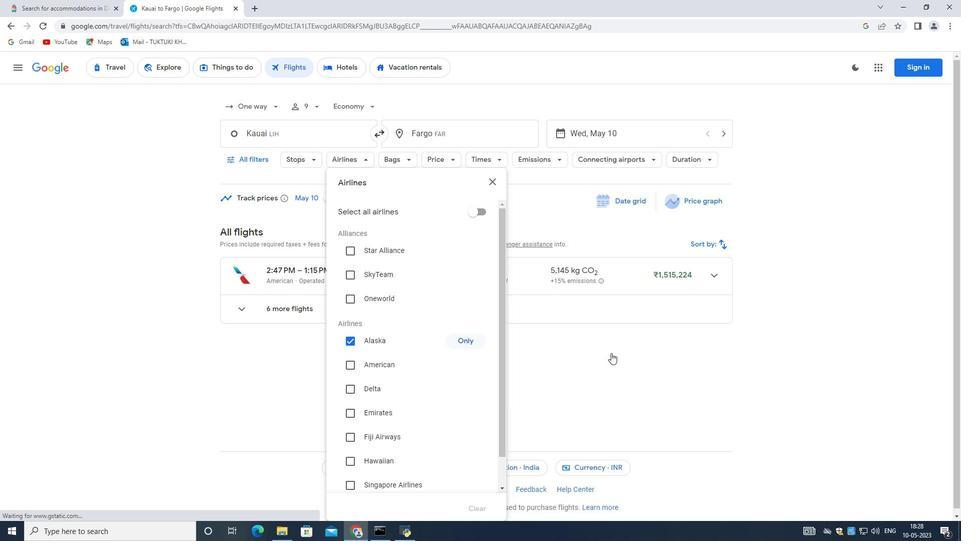 
Action: Mouse pressed left at (611, 355)
Screenshot: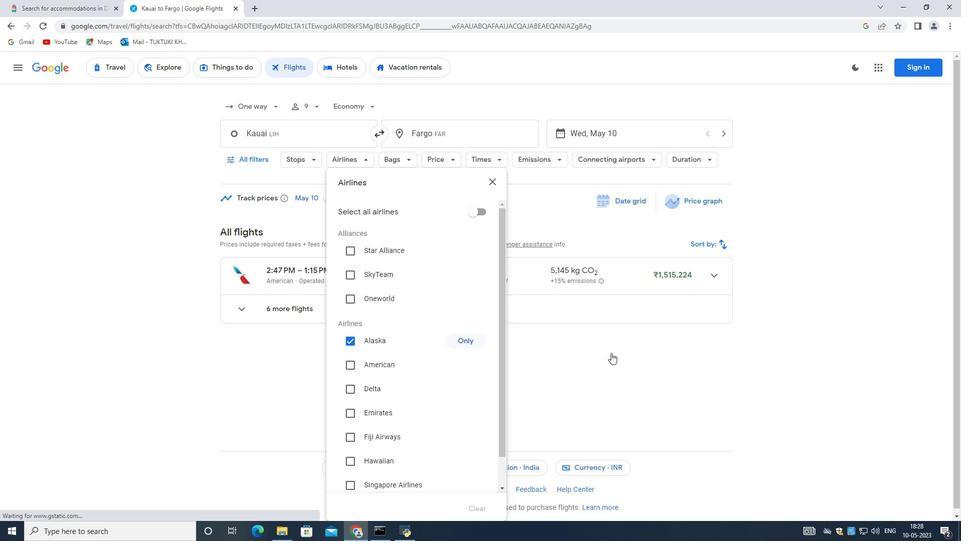 
Action: Mouse moved to (416, 161)
Screenshot: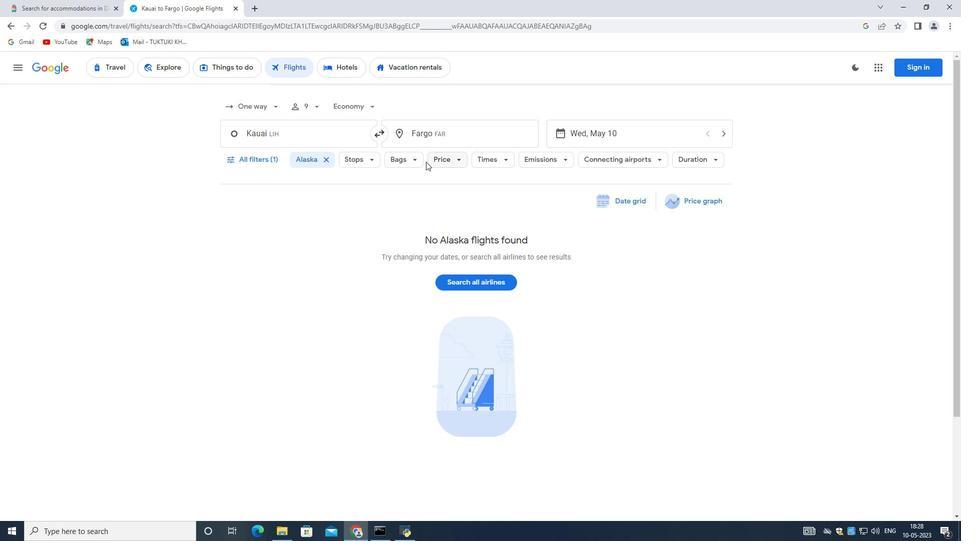 
Action: Mouse pressed left at (416, 161)
Screenshot: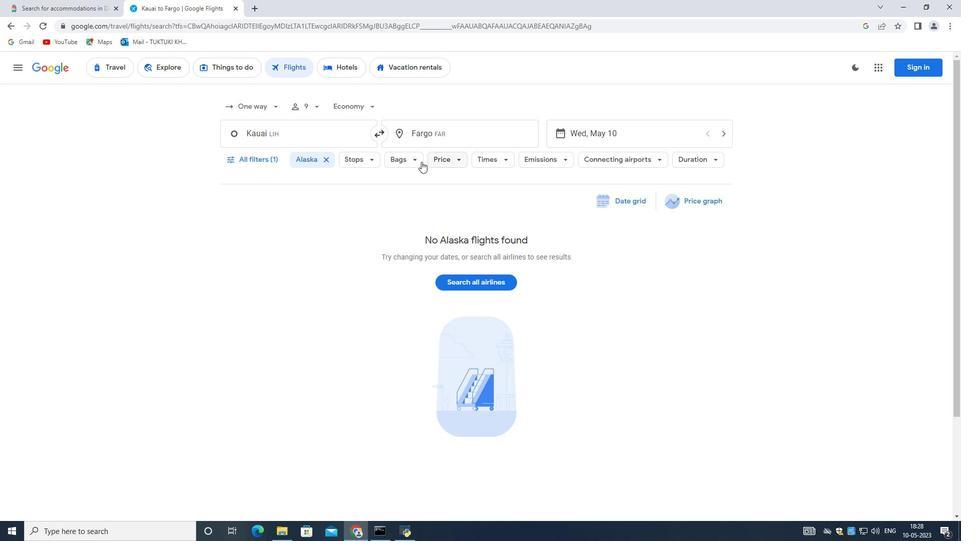 
Action: Mouse moved to (543, 208)
Screenshot: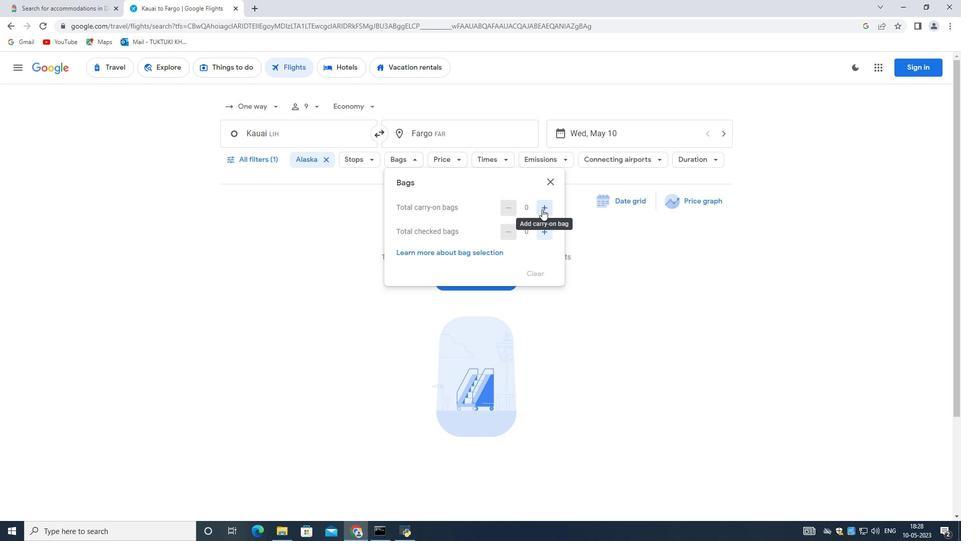 
Action: Mouse pressed left at (543, 208)
Screenshot: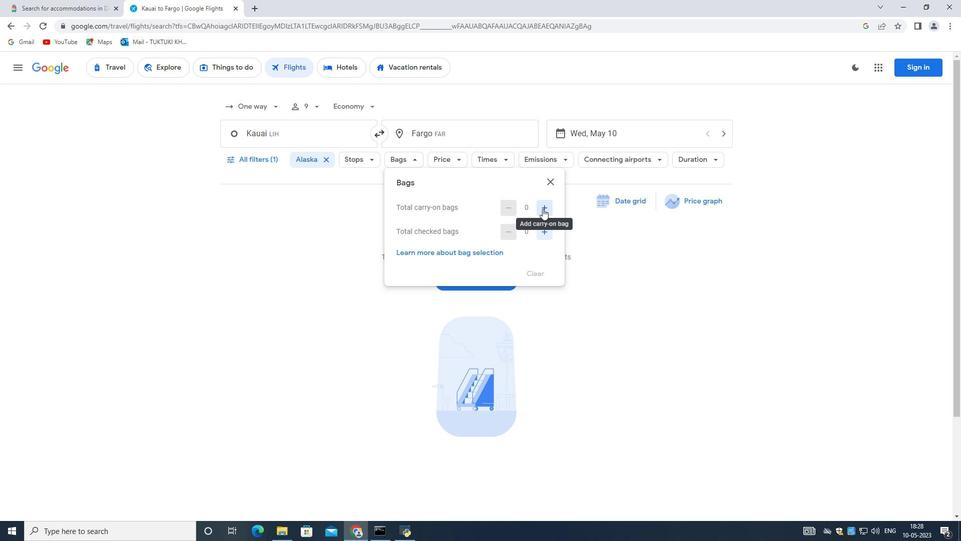 
Action: Mouse moved to (287, 281)
Screenshot: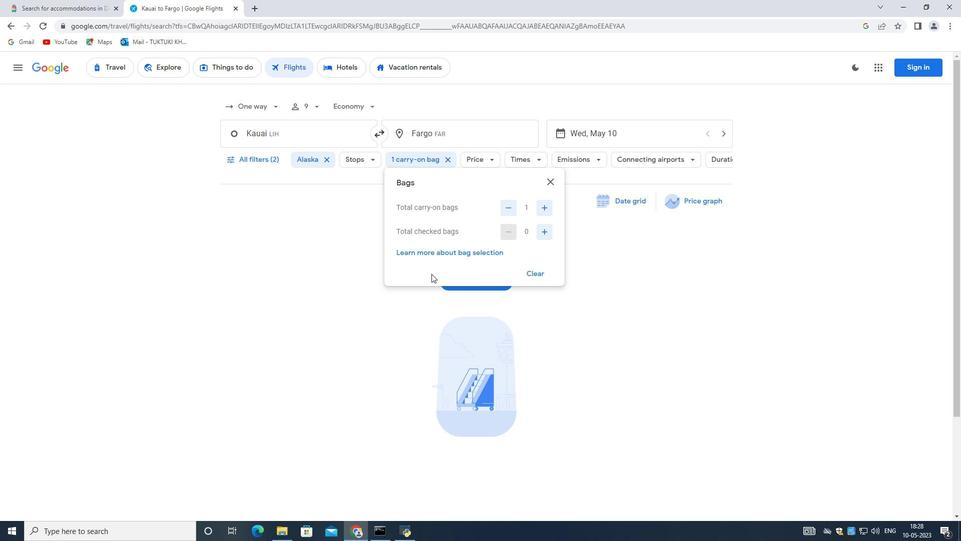 
Action: Mouse pressed left at (287, 281)
Screenshot: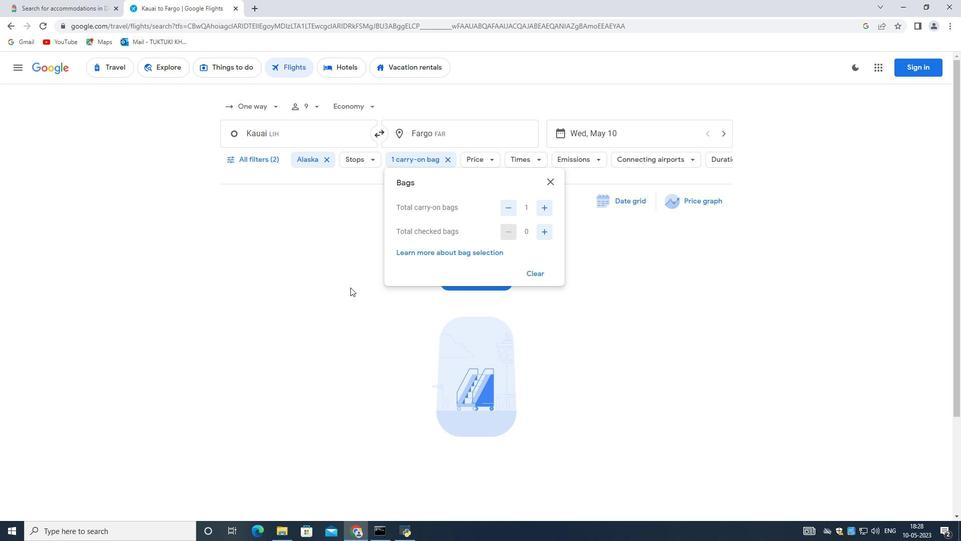 
Action: Mouse moved to (488, 160)
Screenshot: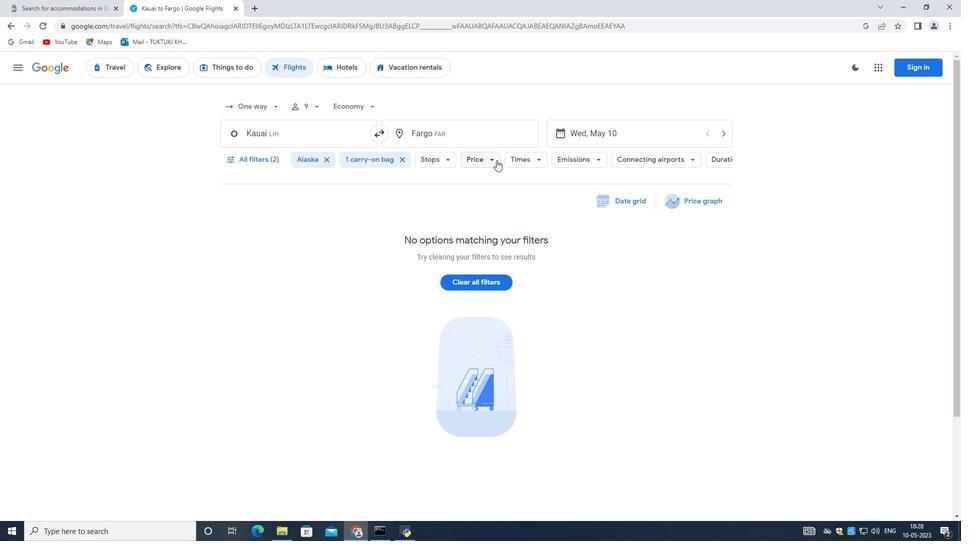 
Action: Mouse pressed left at (488, 160)
Screenshot: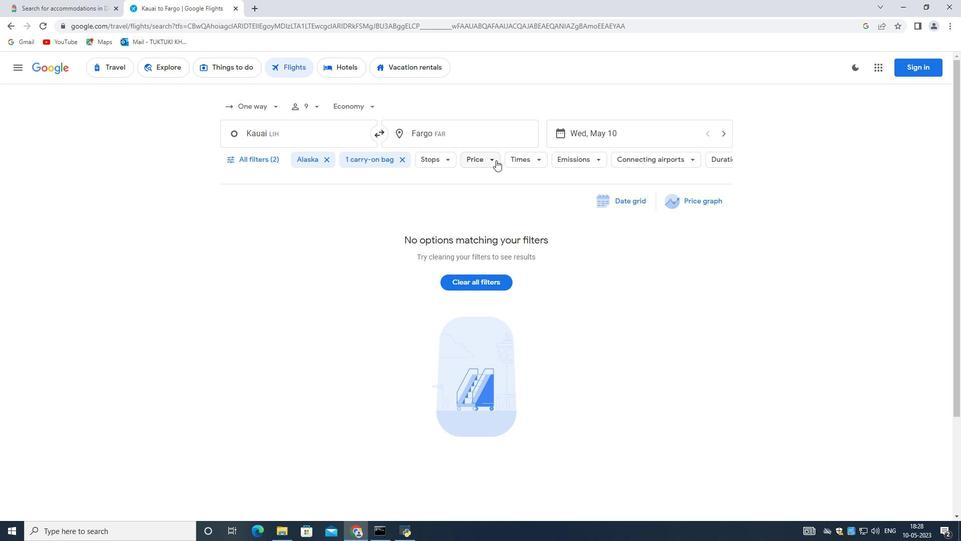 
Action: Mouse moved to (625, 229)
Screenshot: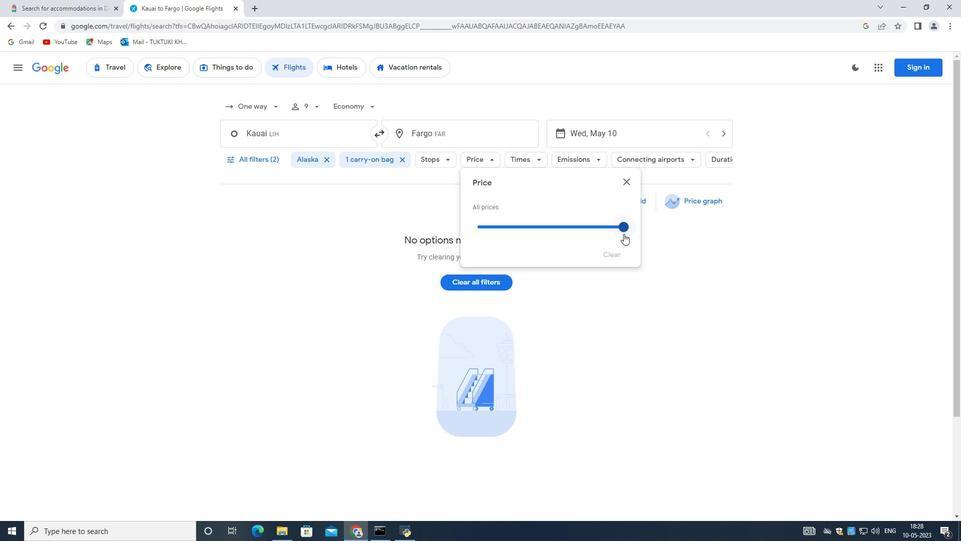 
Action: Mouse pressed left at (625, 229)
Screenshot: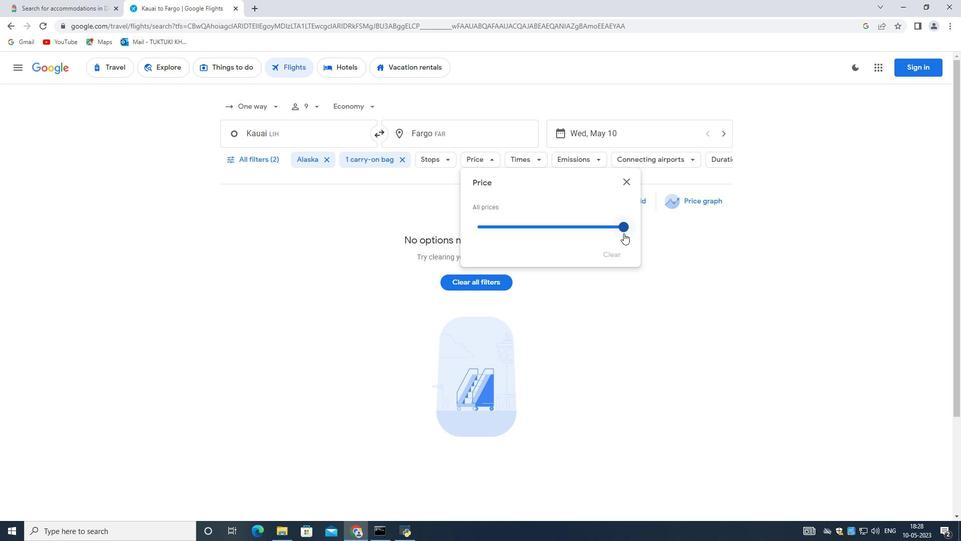
Action: Mouse moved to (526, 162)
Screenshot: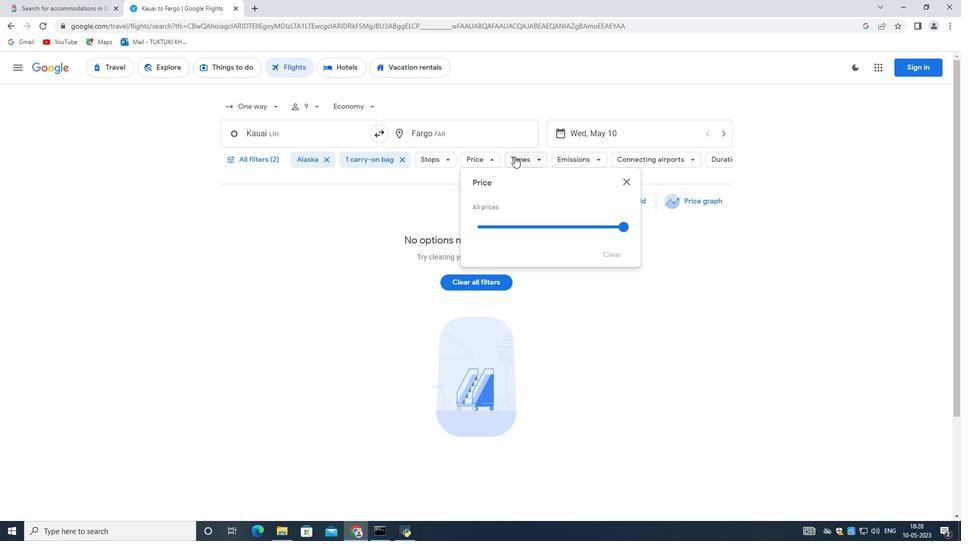 
Action: Mouse pressed left at (526, 162)
Screenshot: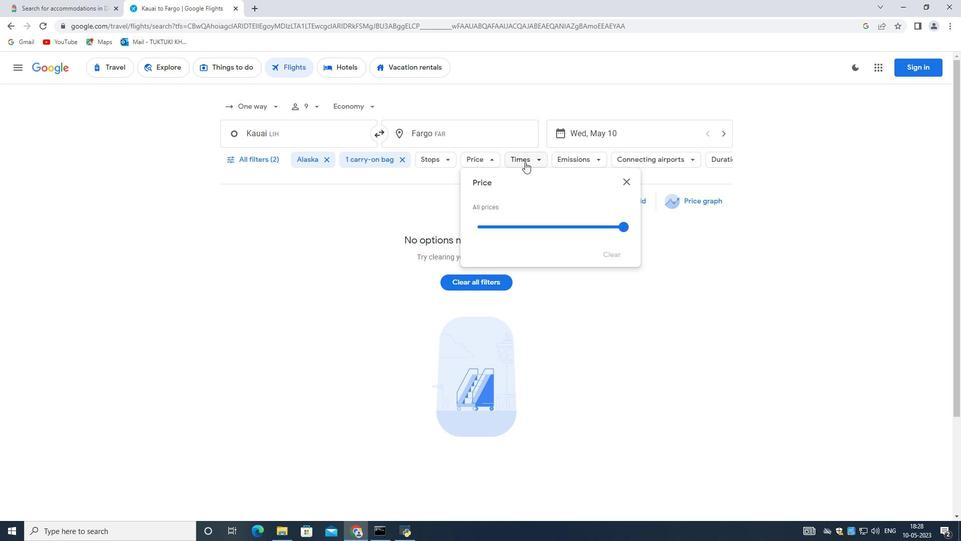 
Action: Mouse moved to (520, 256)
Screenshot: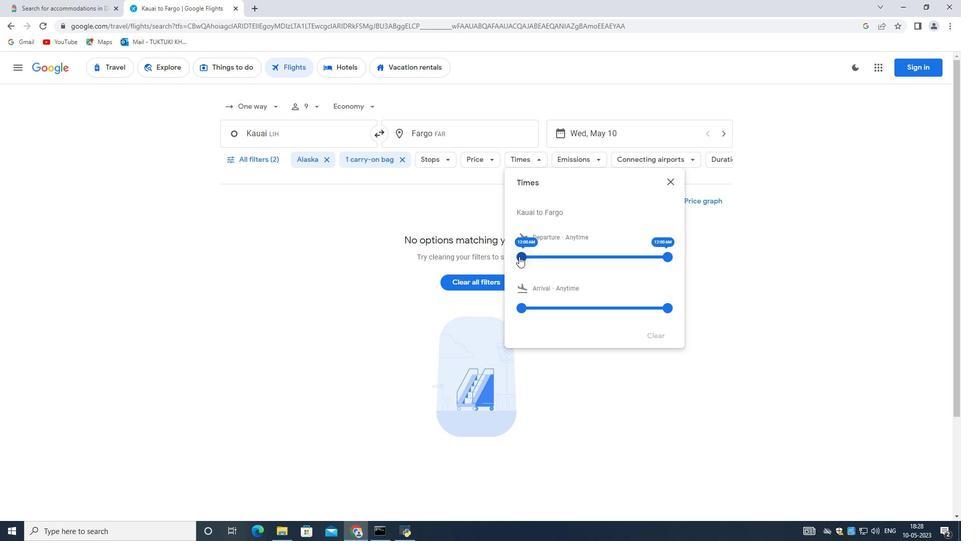 
Action: Mouse pressed left at (520, 256)
Screenshot: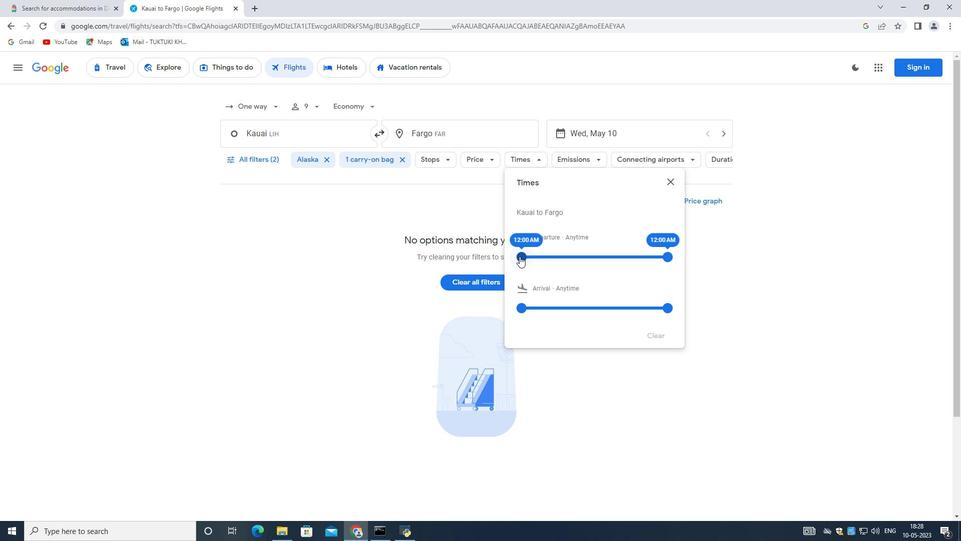 
Action: Mouse moved to (666, 254)
Screenshot: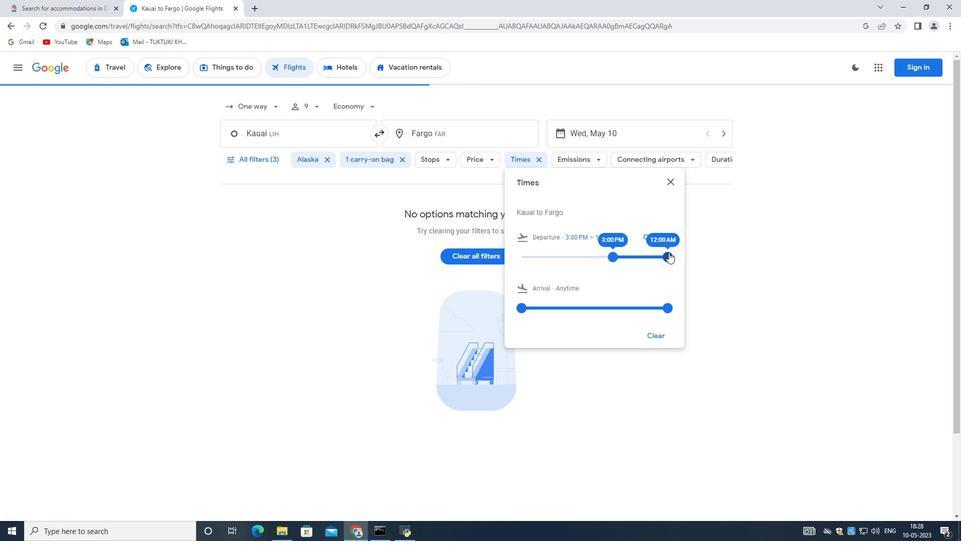 
Action: Mouse pressed left at (666, 254)
Screenshot: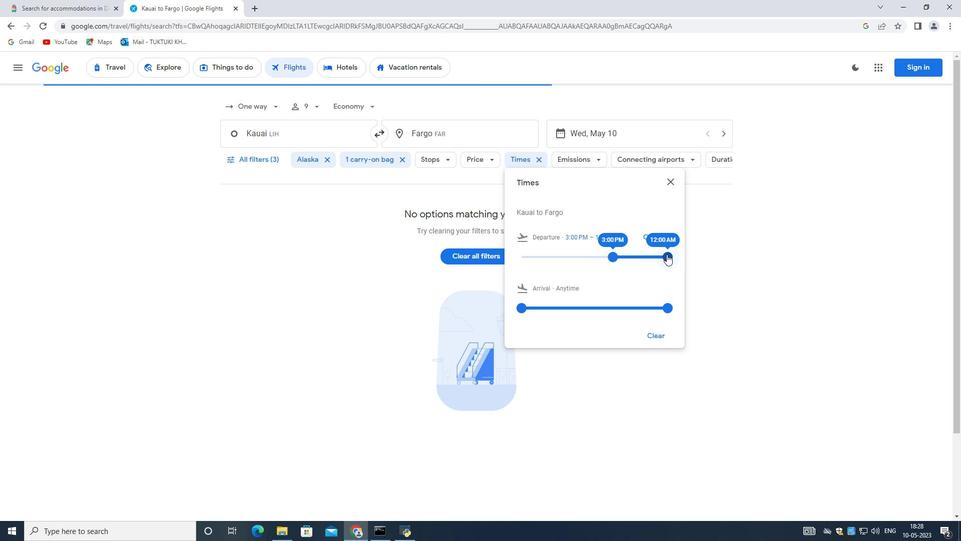 
Action: Mouse moved to (321, 322)
Screenshot: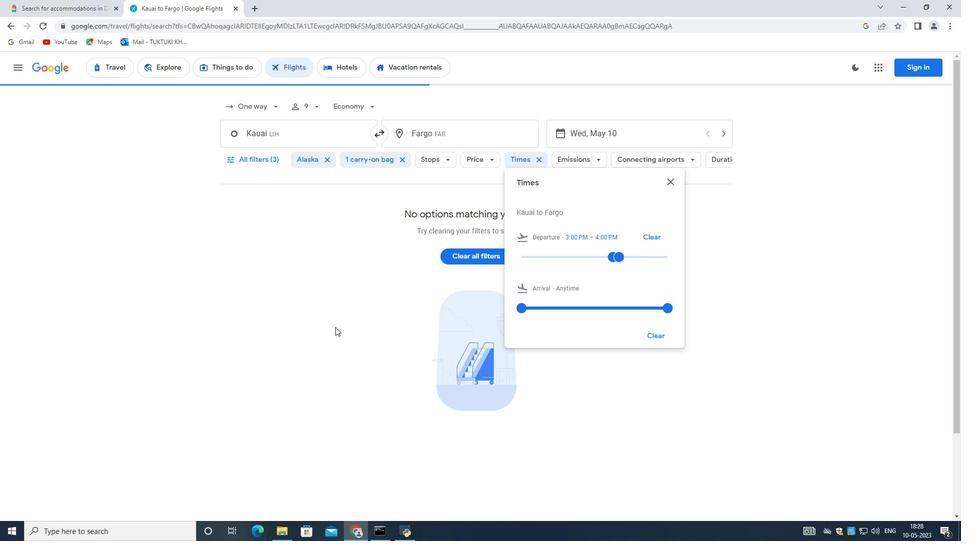 
Action: Mouse pressed left at (321, 322)
Screenshot: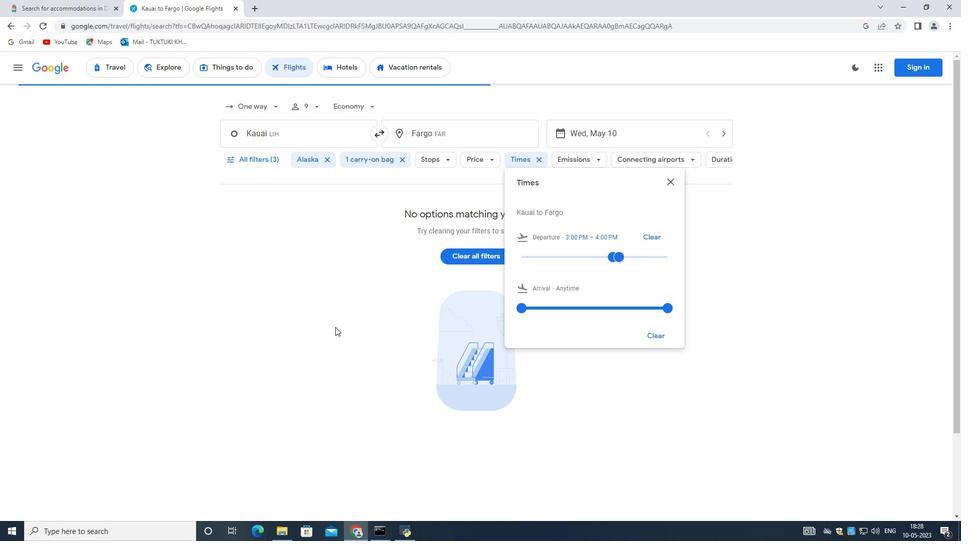 
Action: Mouse moved to (320, 317)
Screenshot: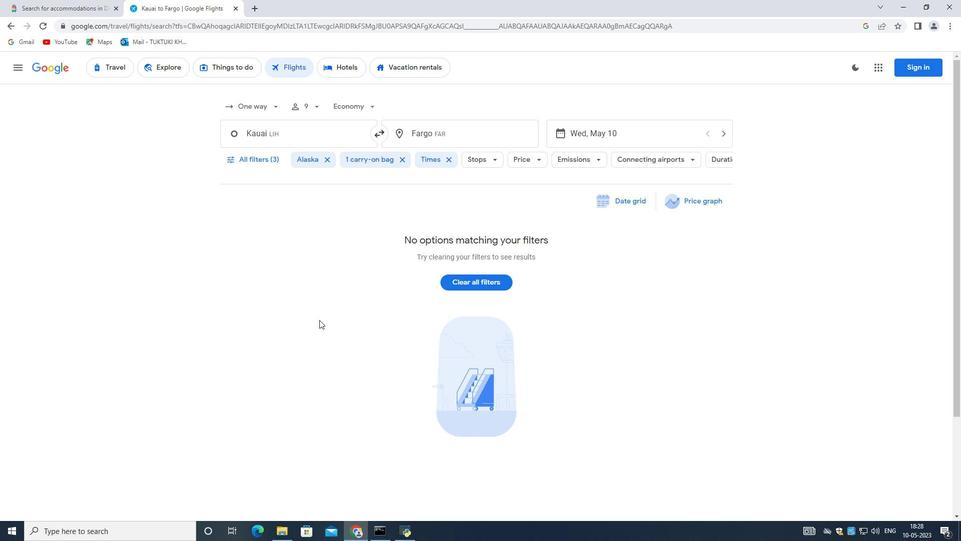 
